 Task: Add Fruily Organic Men's Multivitamin to the cart.
Action: Mouse moved to (304, 152)
Screenshot: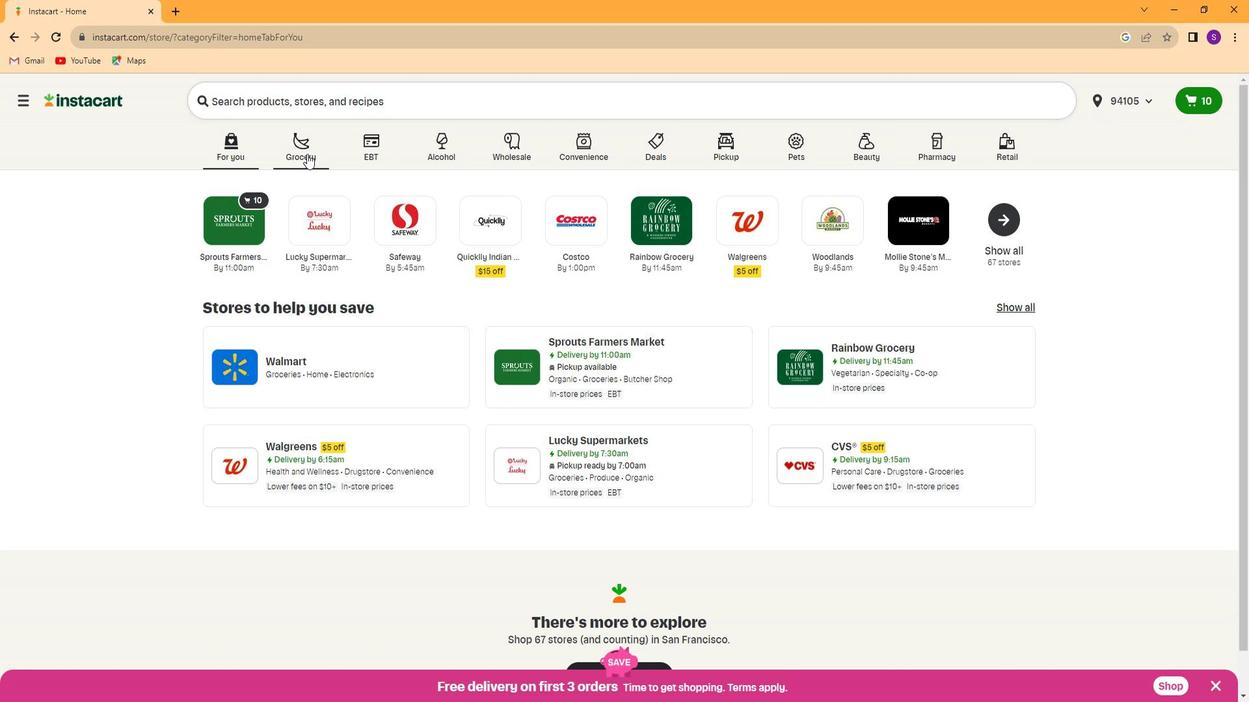 
Action: Mouse pressed left at (304, 152)
Screenshot: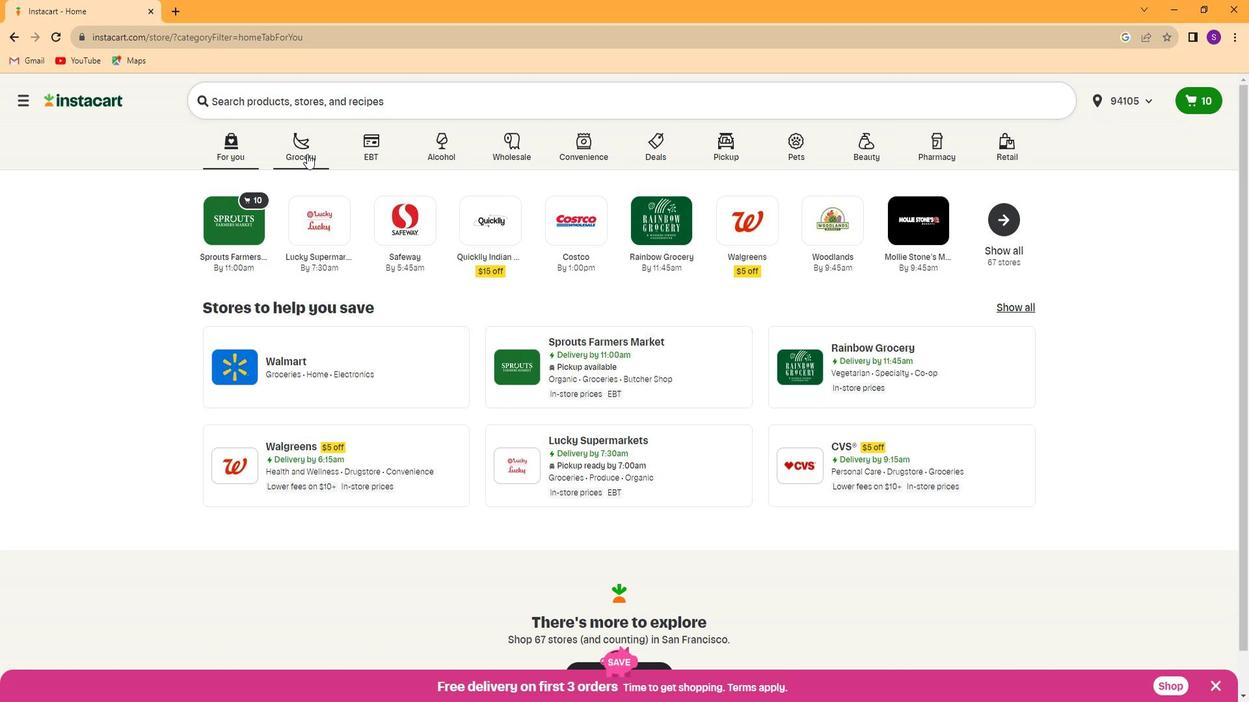 
Action: Mouse moved to (940, 232)
Screenshot: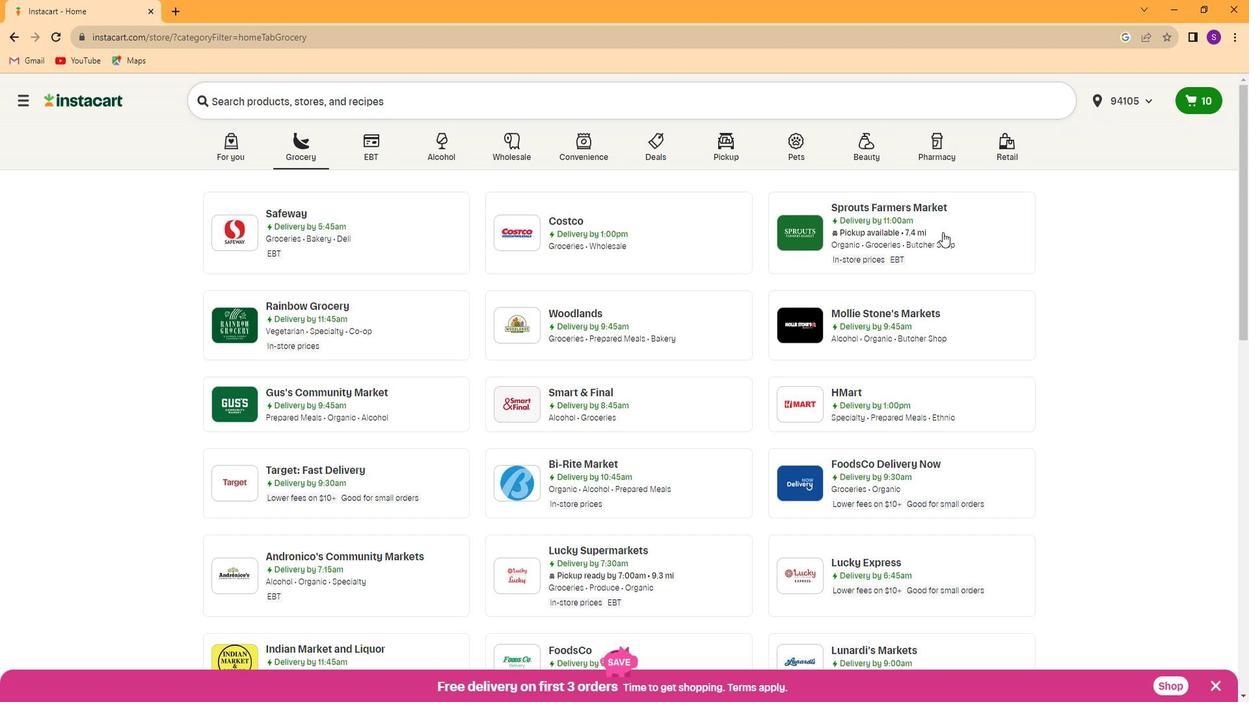 
Action: Mouse pressed left at (940, 232)
Screenshot: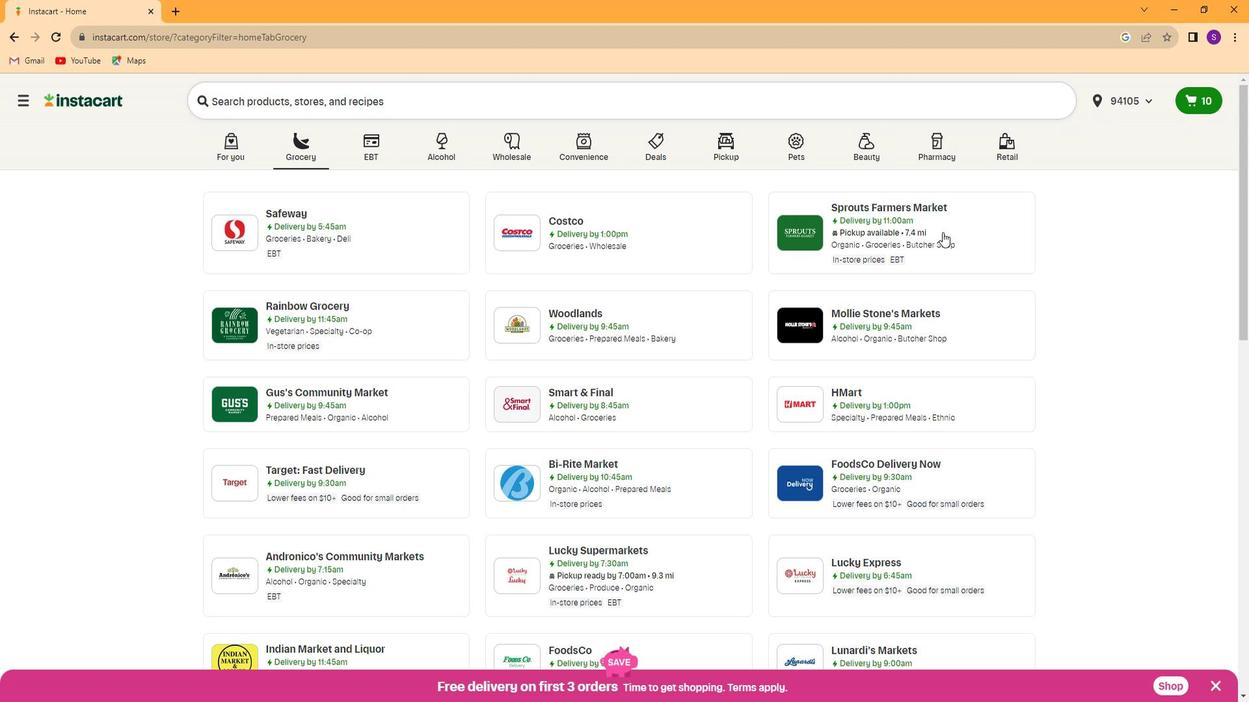
Action: Mouse moved to (95, 409)
Screenshot: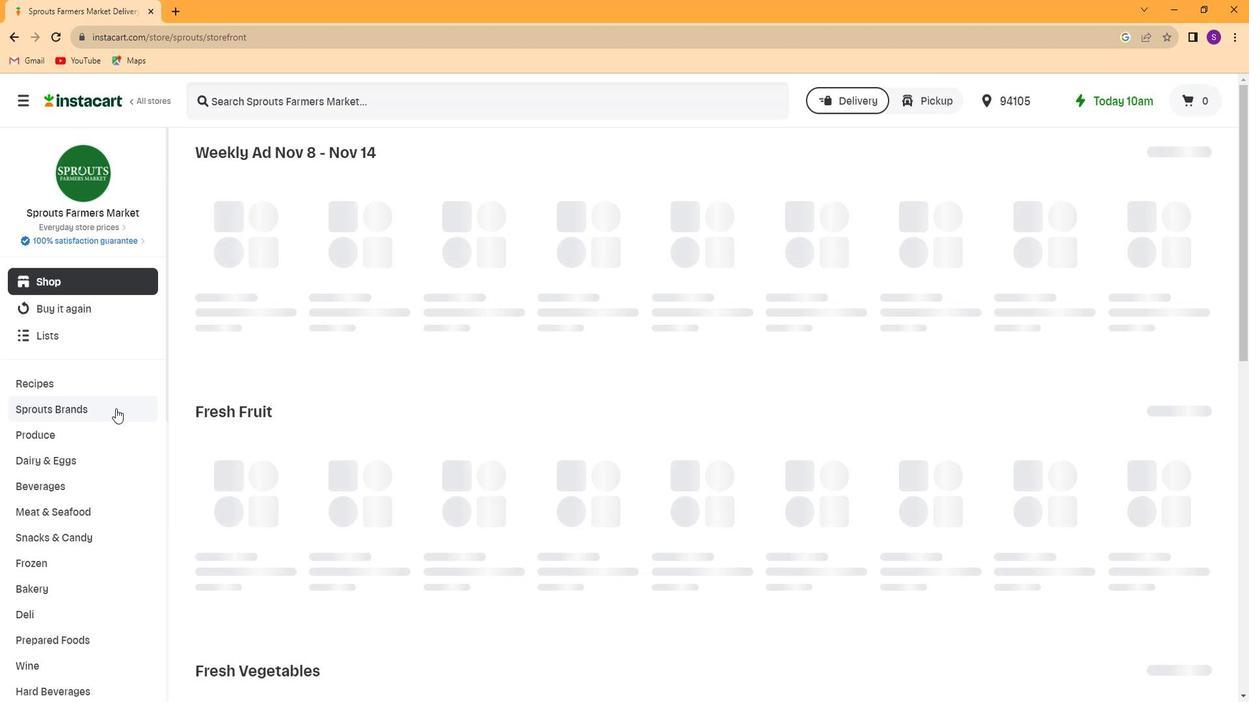 
Action: Mouse scrolled (95, 409) with delta (0, 0)
Screenshot: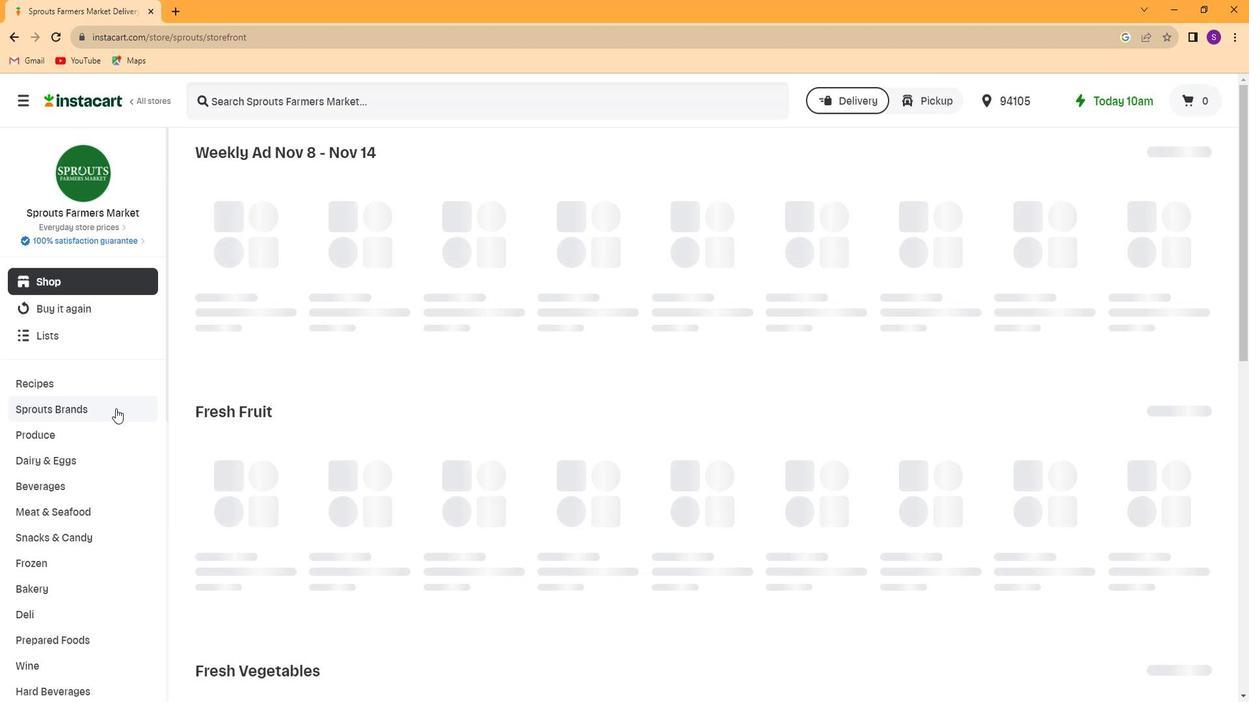 
Action: Mouse moved to (82, 411)
Screenshot: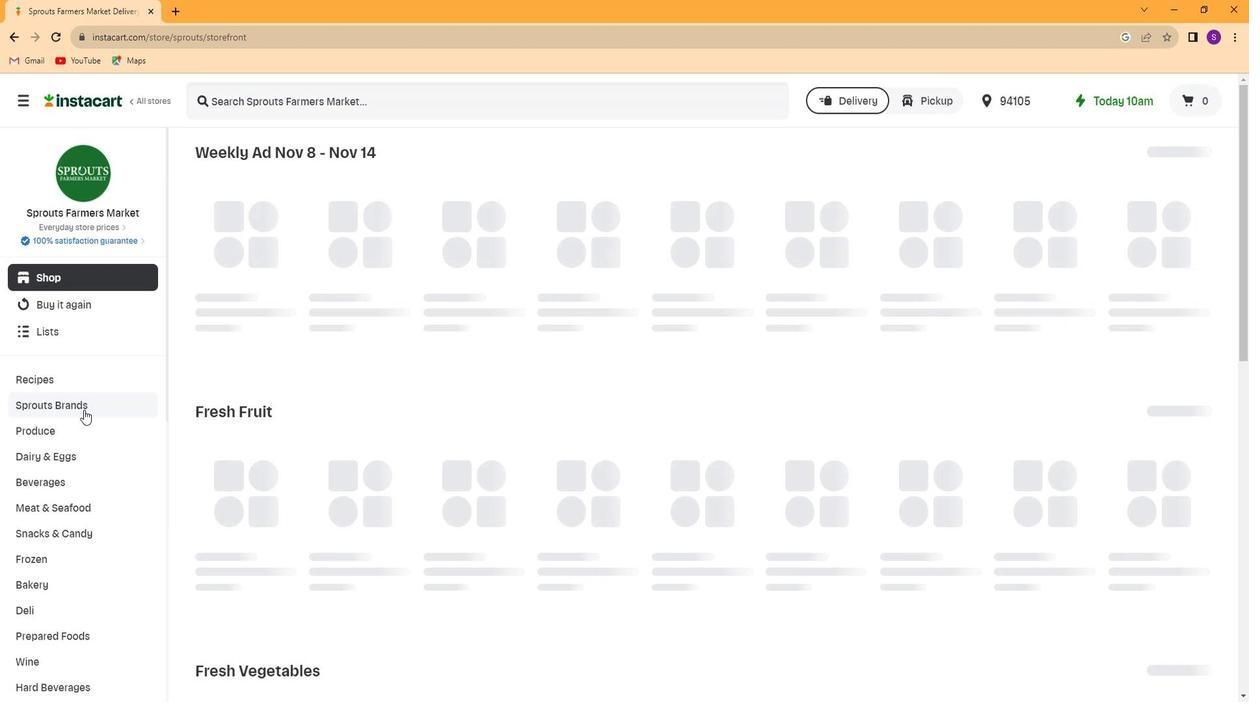 
Action: Mouse scrolled (82, 410) with delta (0, 0)
Screenshot: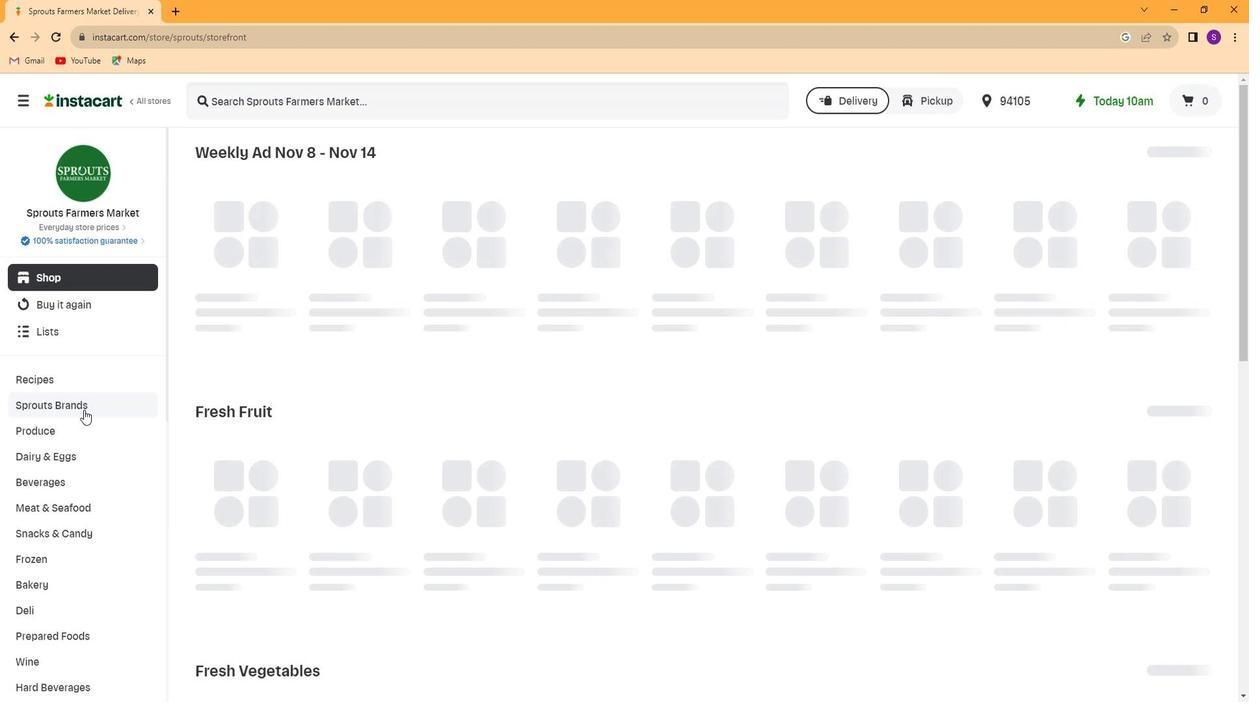 
Action: Mouse moved to (81, 411)
Screenshot: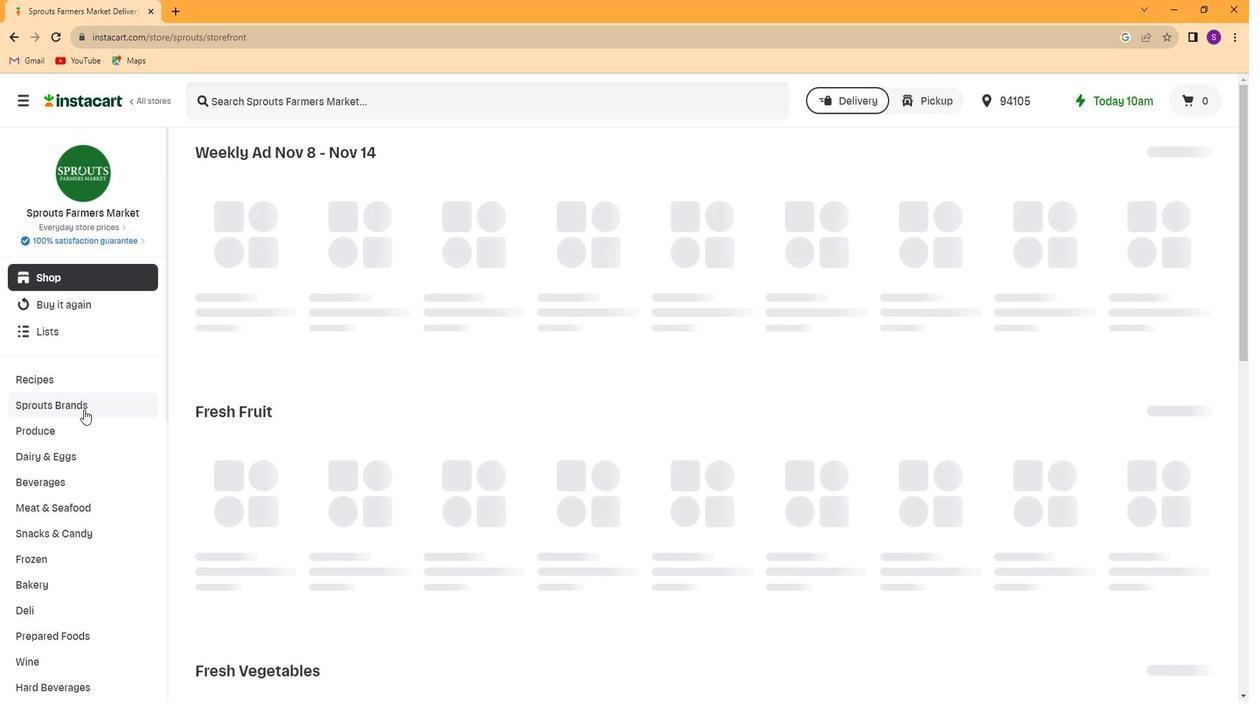 
Action: Mouse scrolled (81, 410) with delta (0, 0)
Screenshot: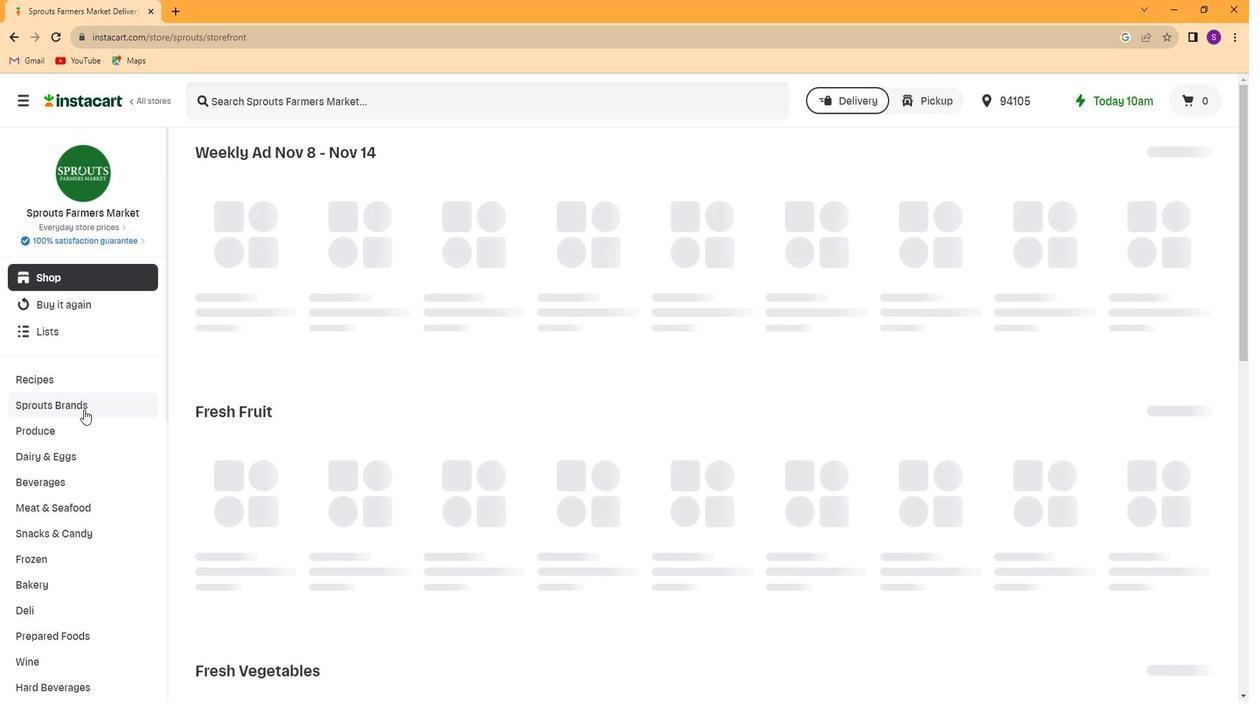 
Action: Mouse moved to (79, 412)
Screenshot: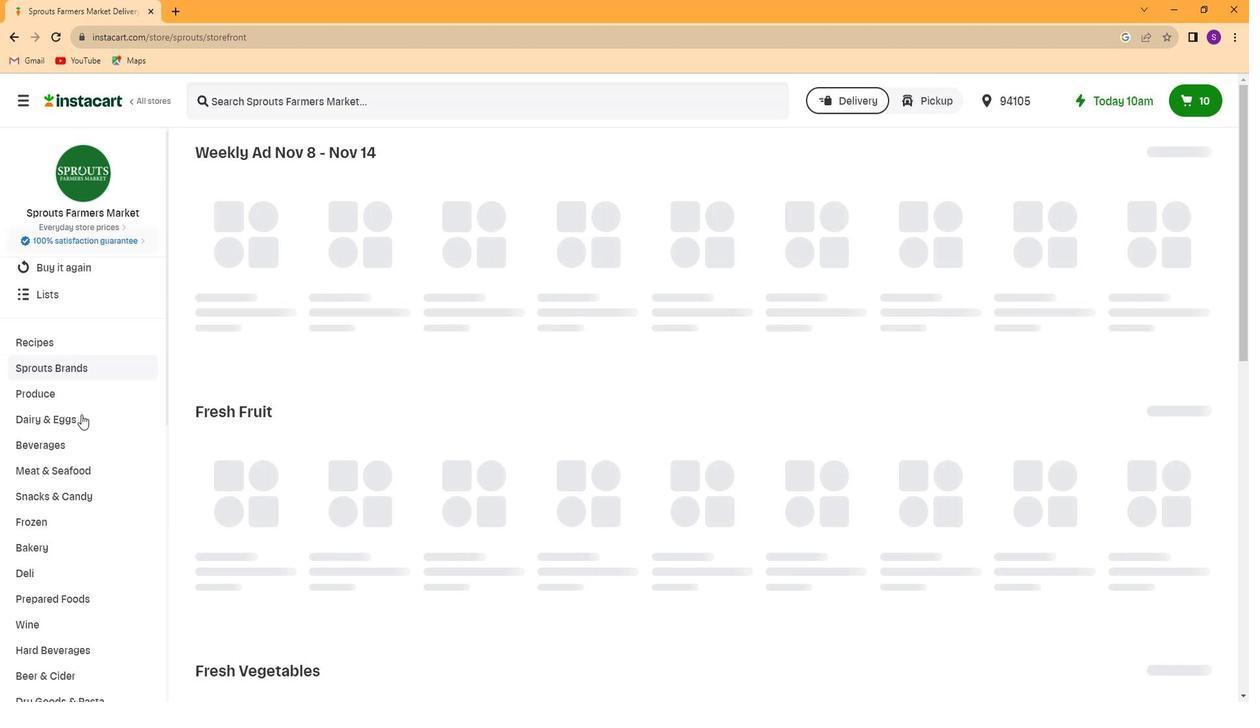 
Action: Mouse scrolled (79, 411) with delta (0, 0)
Screenshot: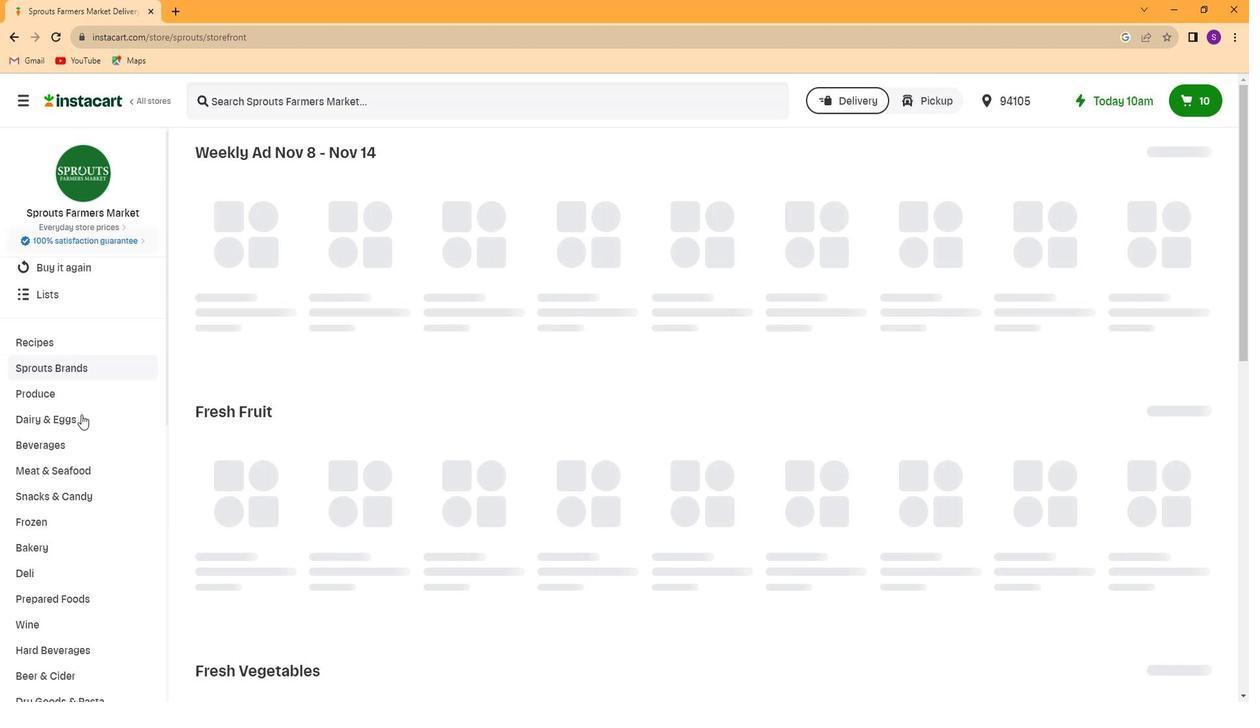 
Action: Mouse moved to (79, 415)
Screenshot: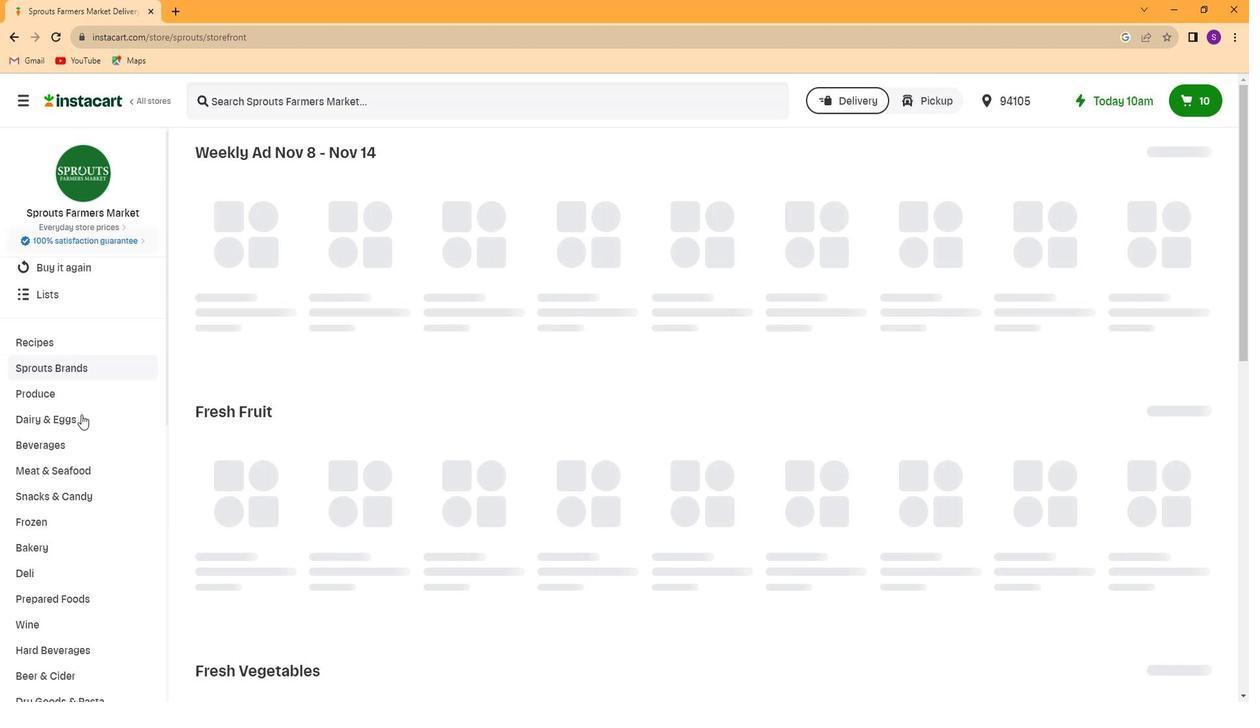 
Action: Mouse scrolled (79, 414) with delta (0, 0)
Screenshot: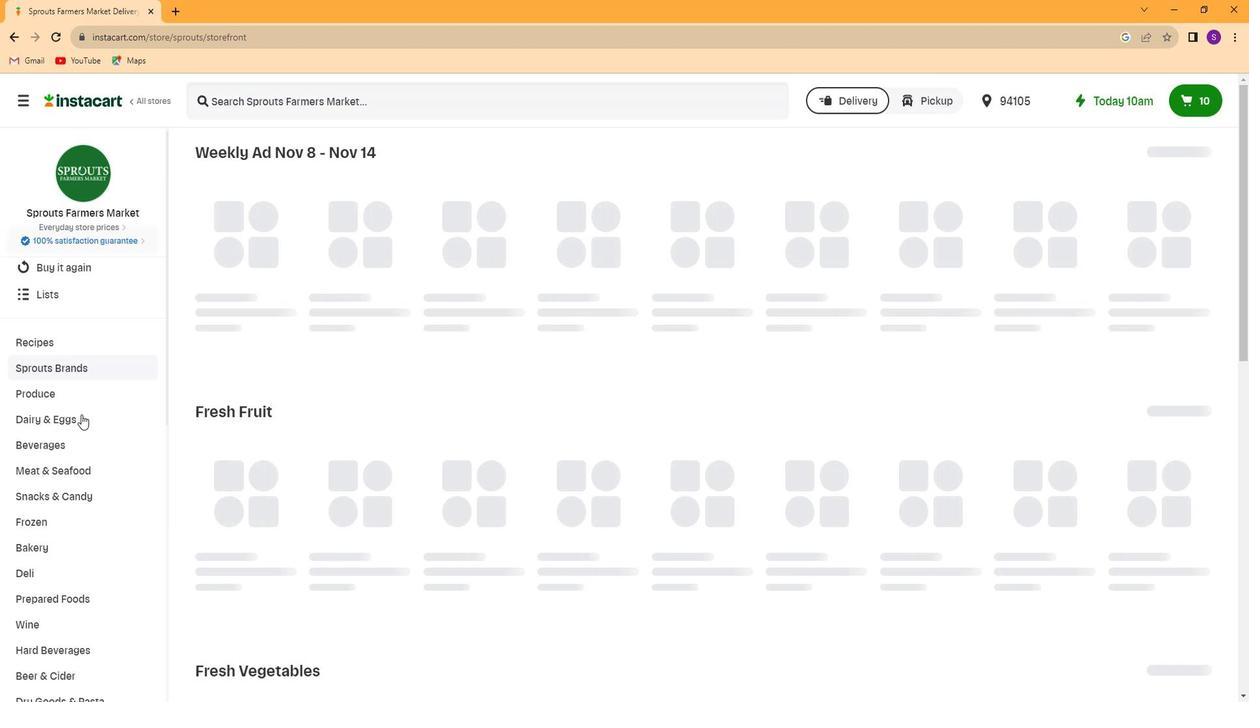 
Action: Mouse moved to (78, 416)
Screenshot: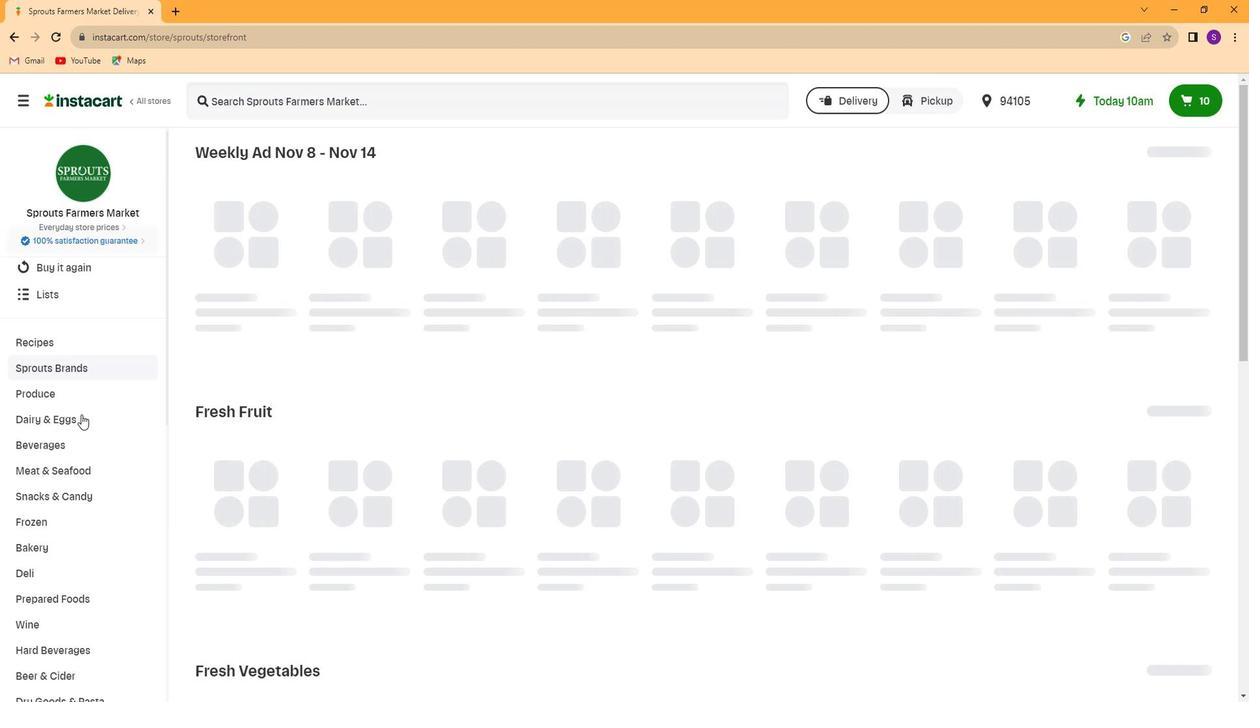 
Action: Mouse scrolled (78, 415) with delta (0, 0)
Screenshot: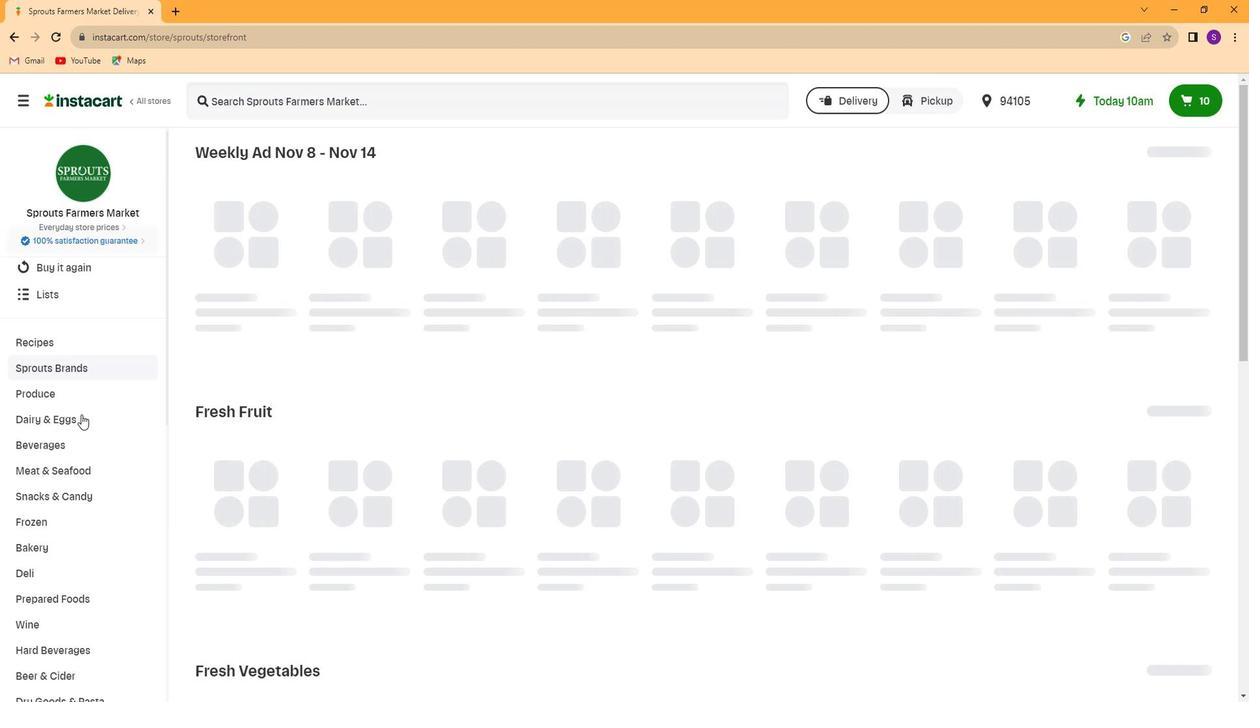 
Action: Mouse moved to (78, 417)
Screenshot: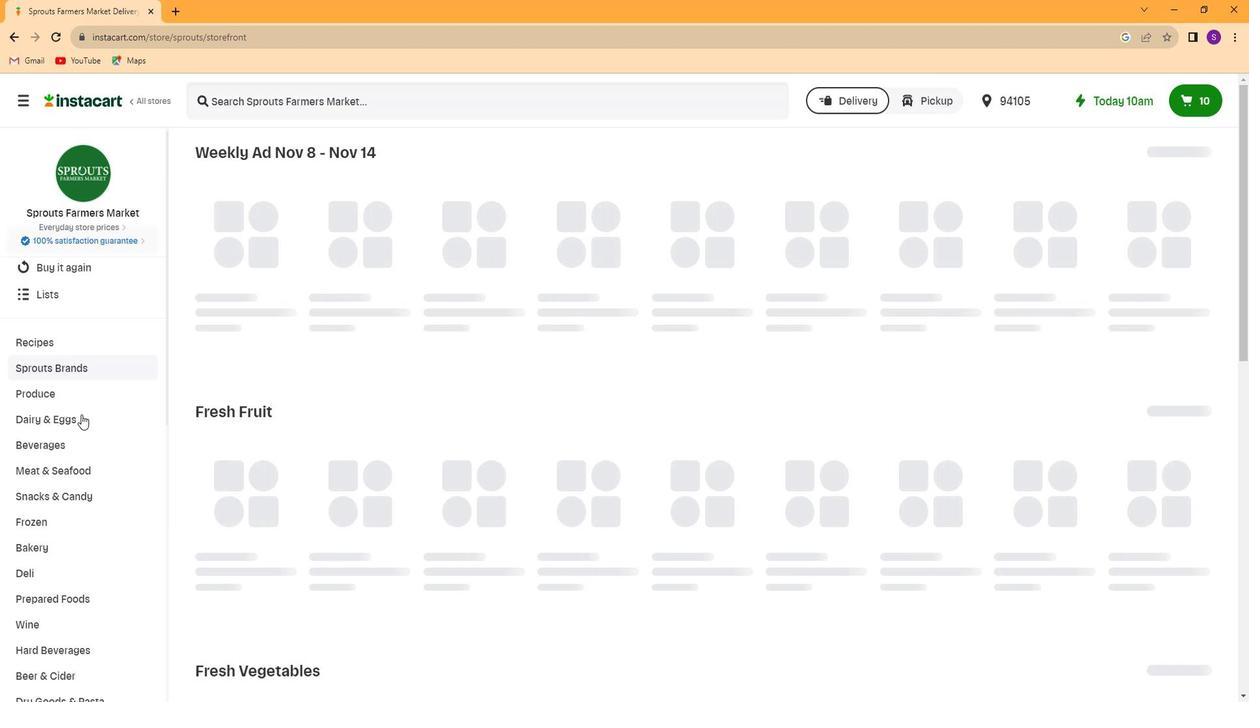 
Action: Mouse scrolled (78, 416) with delta (0, 0)
Screenshot: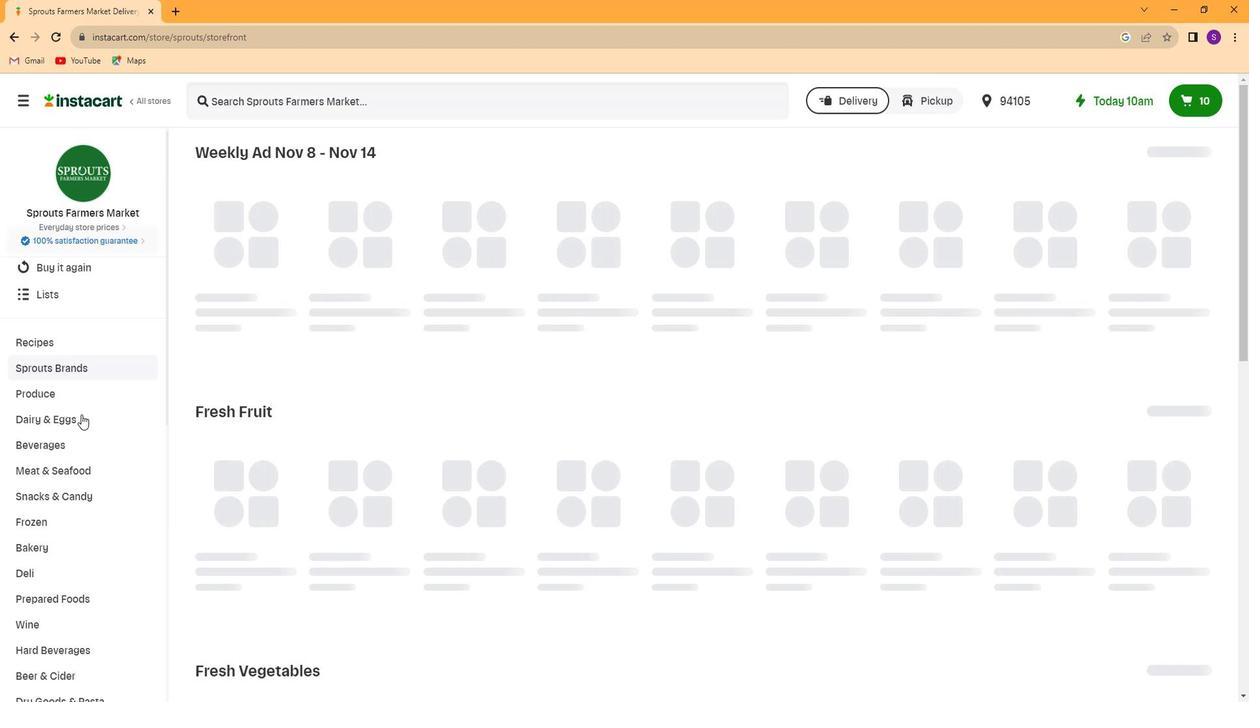 
Action: Mouse moved to (78, 417)
Screenshot: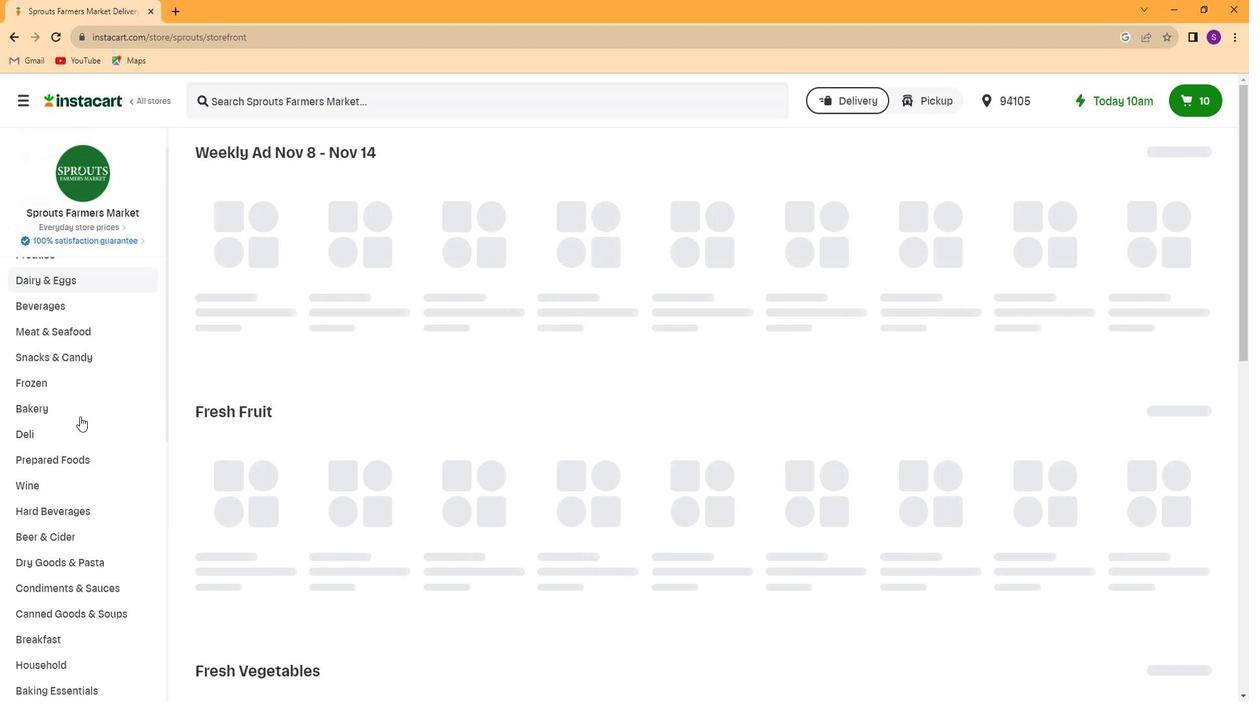 
Action: Mouse scrolled (78, 416) with delta (0, 0)
Screenshot: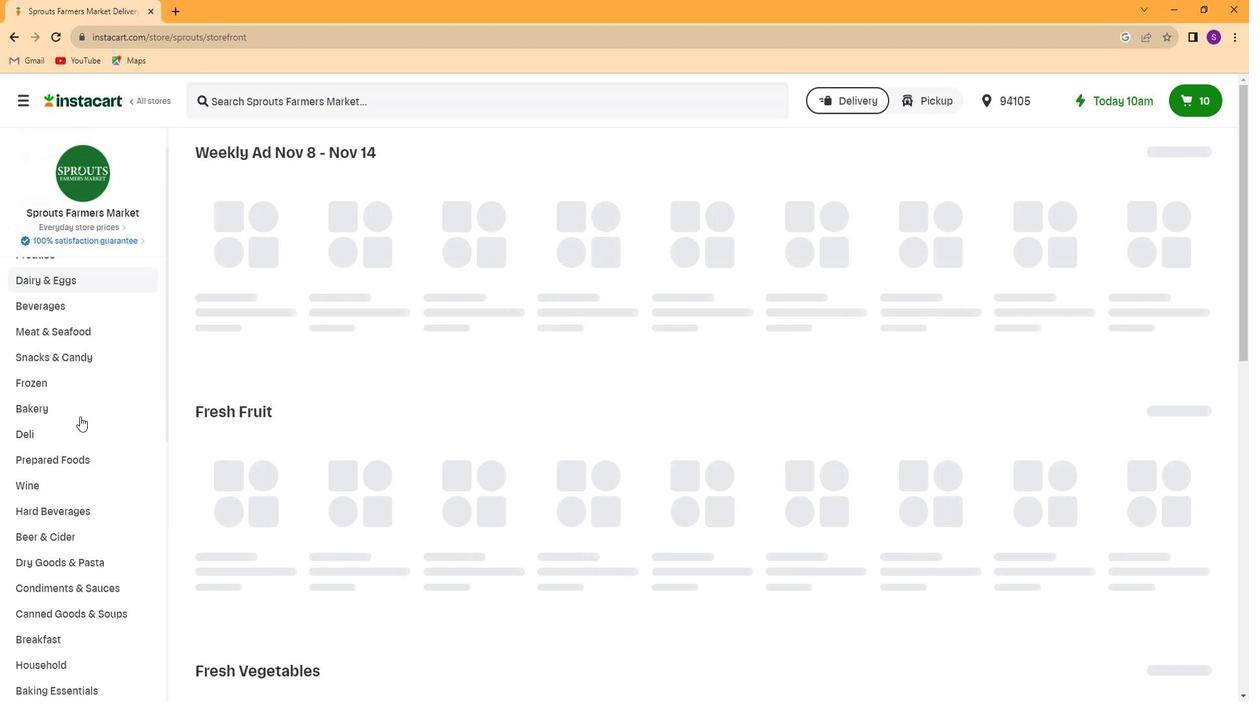 
Action: Mouse moved to (75, 419)
Screenshot: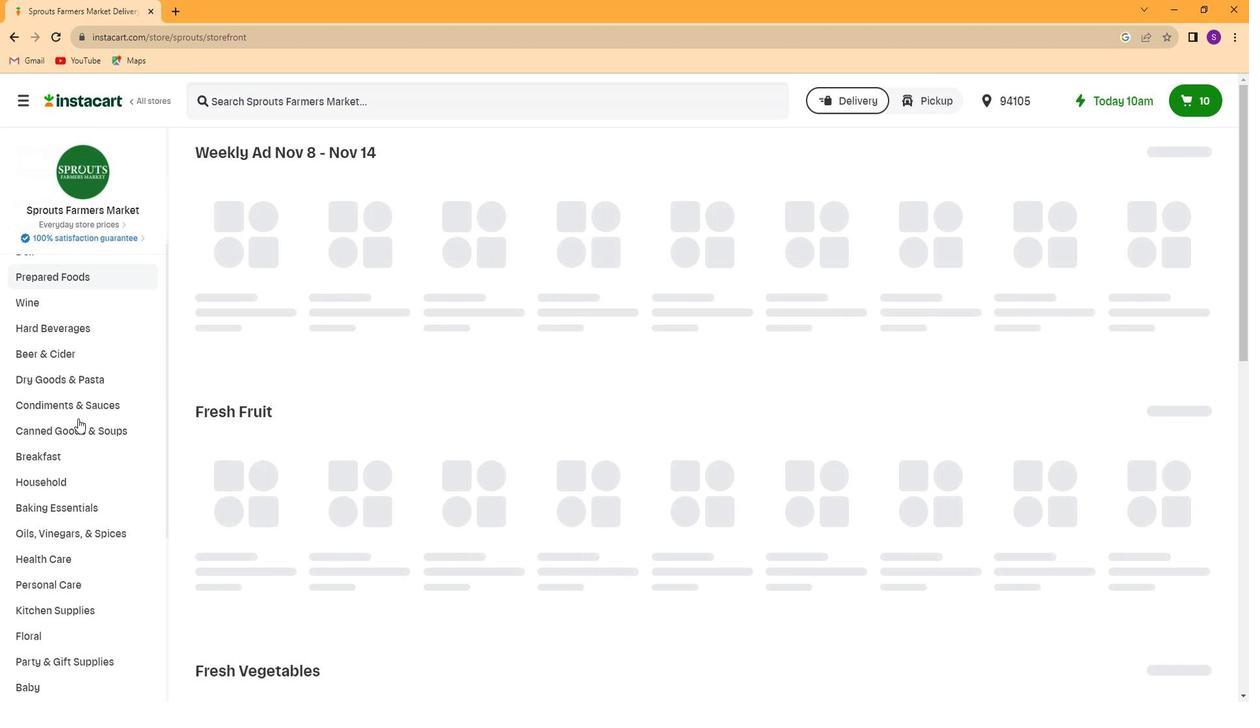 
Action: Mouse scrolled (75, 419) with delta (0, 0)
Screenshot: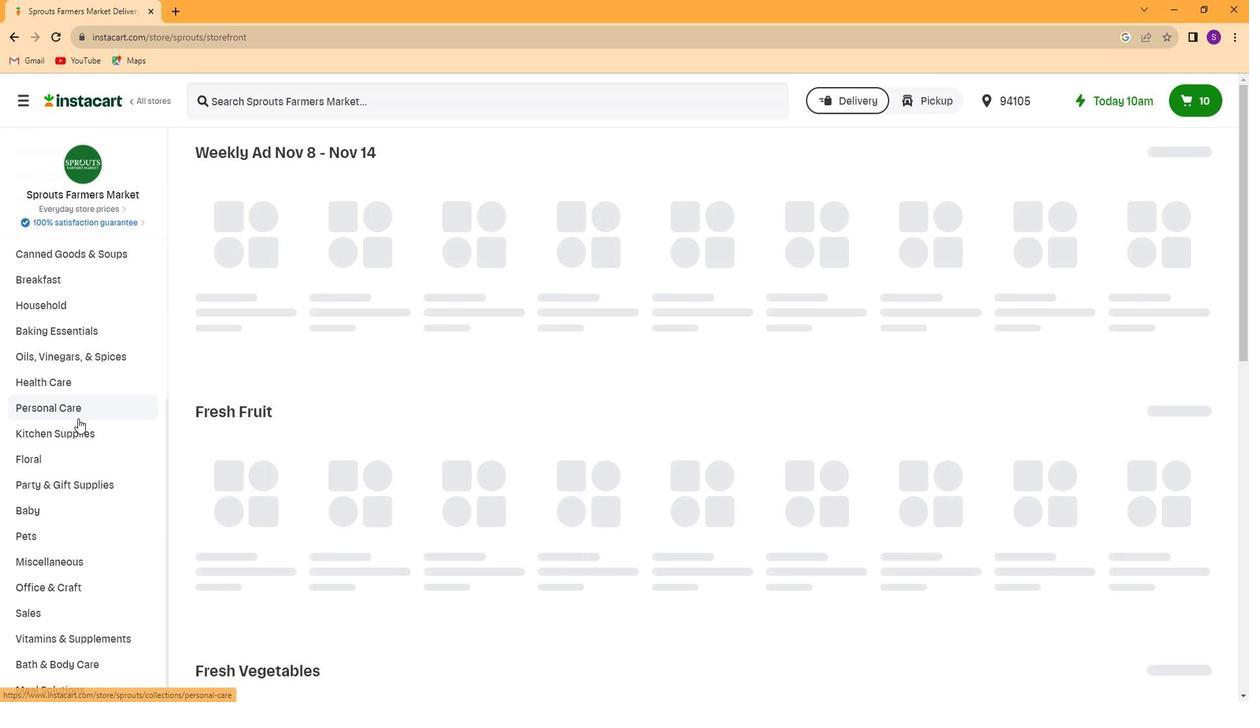 
Action: Mouse scrolled (75, 419) with delta (0, 0)
Screenshot: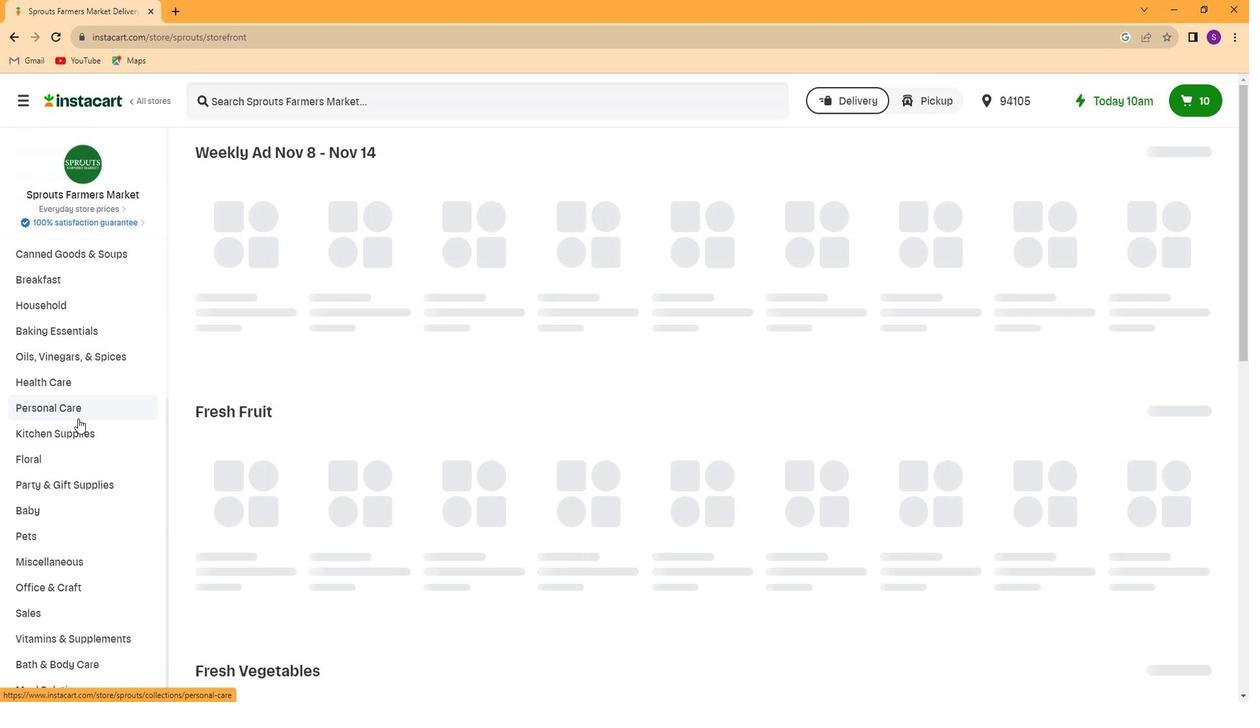 
Action: Mouse scrolled (75, 419) with delta (0, 0)
Screenshot: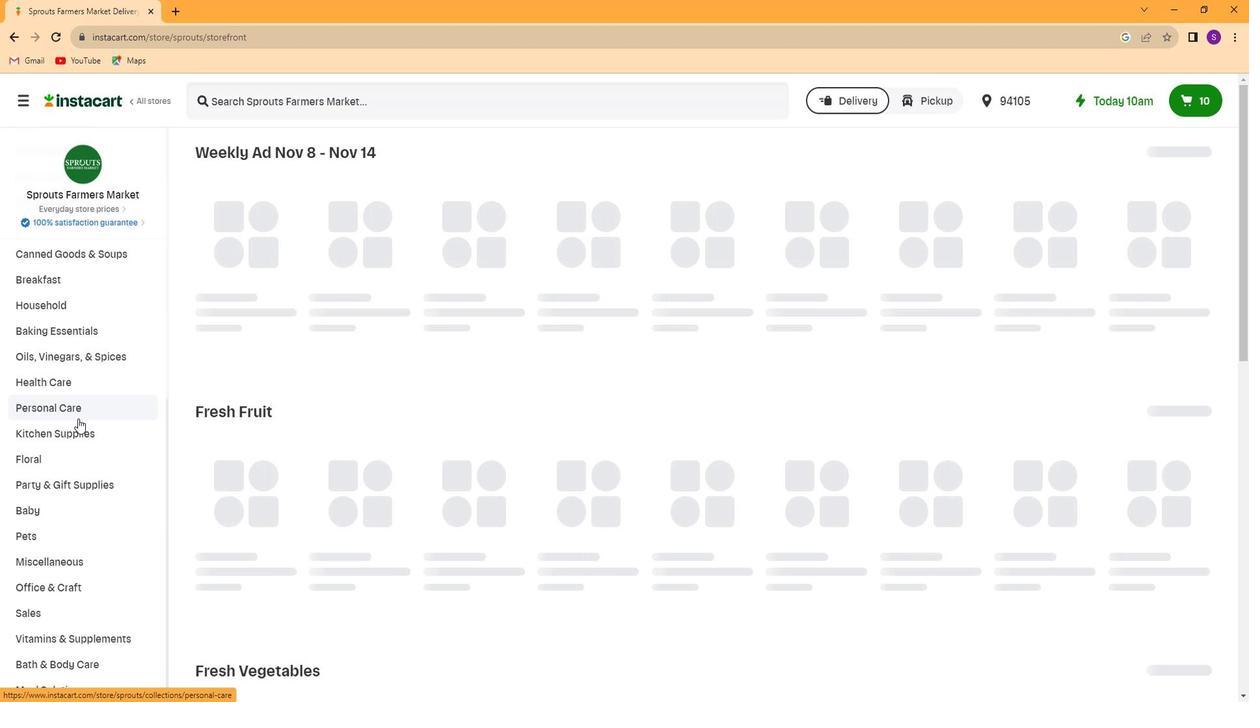 
Action: Mouse moved to (73, 420)
Screenshot: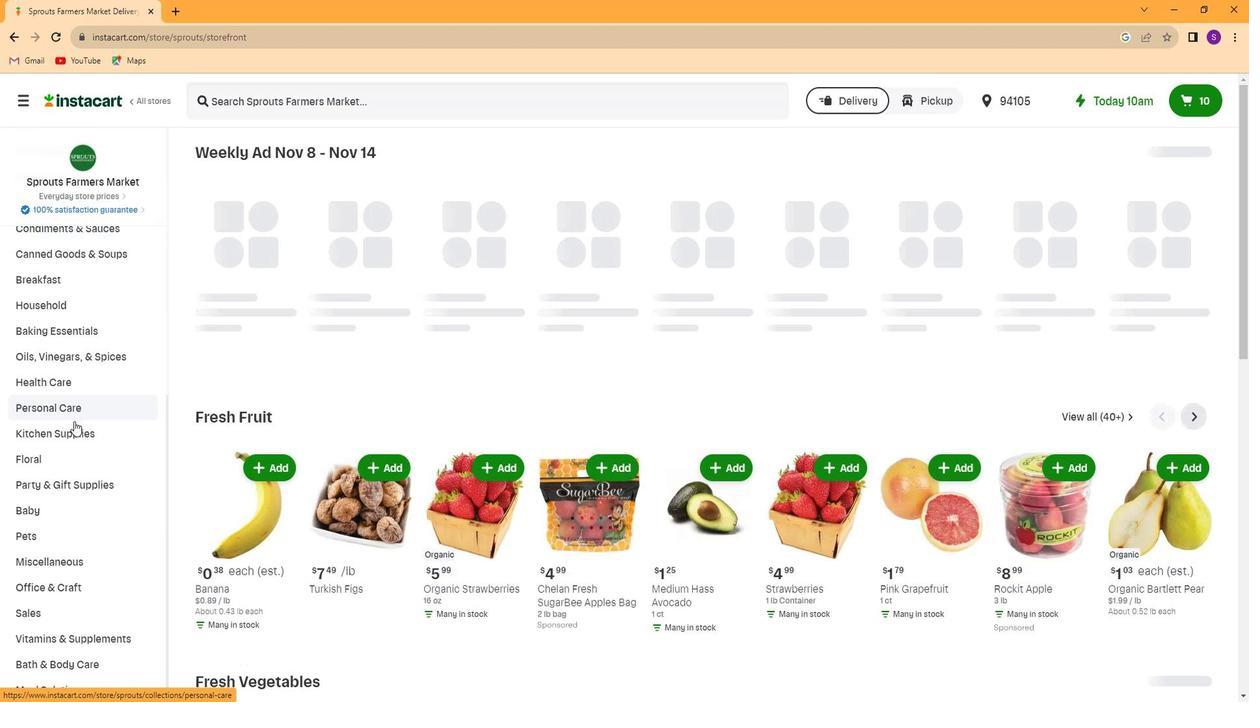 
Action: Mouse scrolled (73, 419) with delta (0, 0)
Screenshot: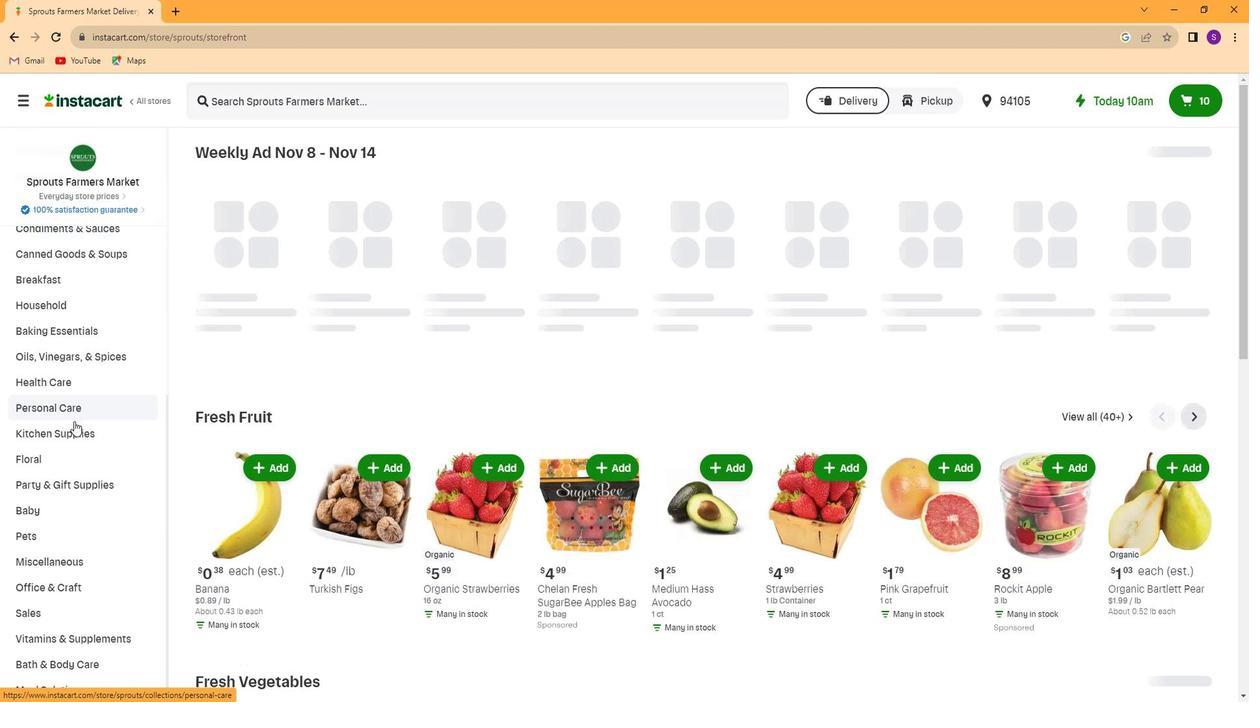 
Action: Mouse moved to (71, 422)
Screenshot: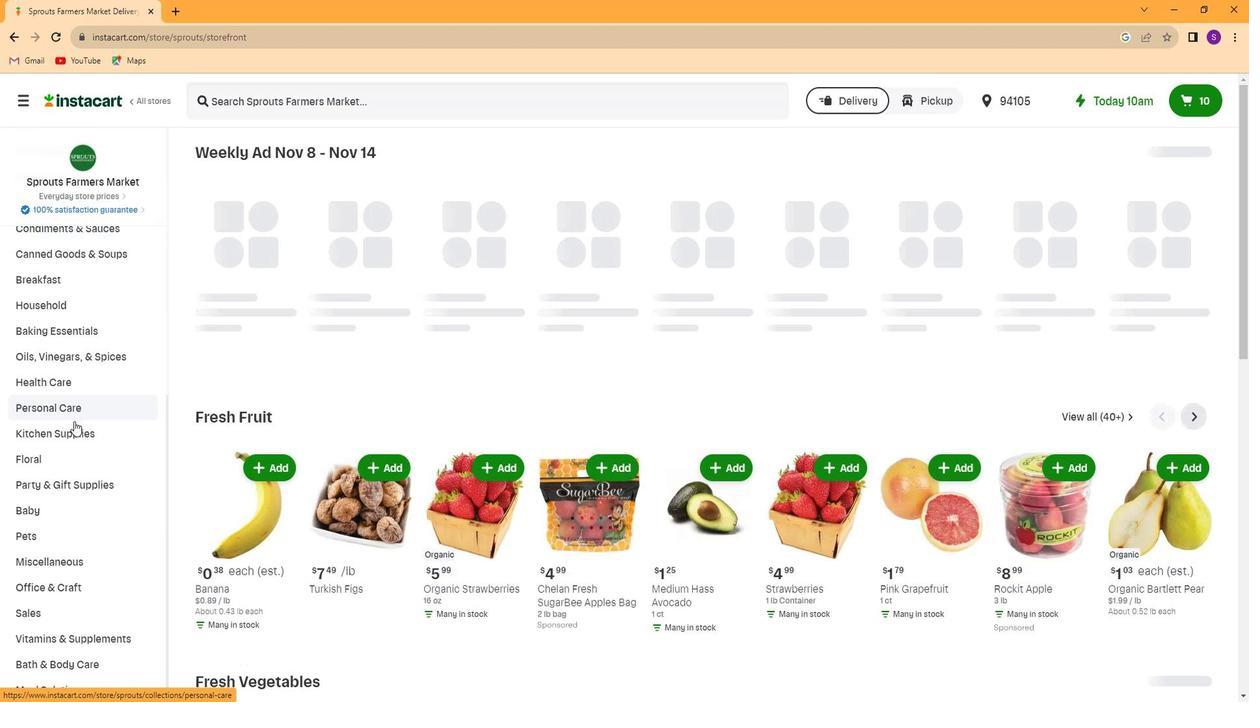 
Action: Mouse scrolled (71, 422) with delta (0, 0)
Screenshot: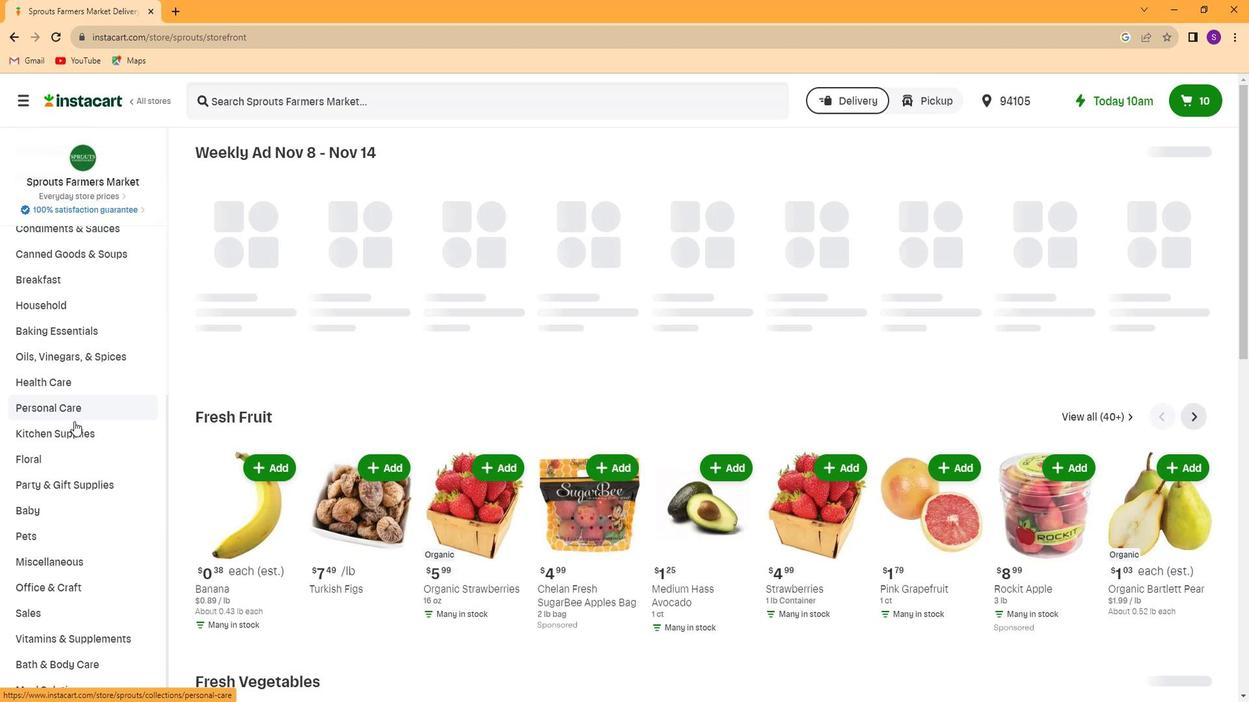 
Action: Mouse moved to (70, 422)
Screenshot: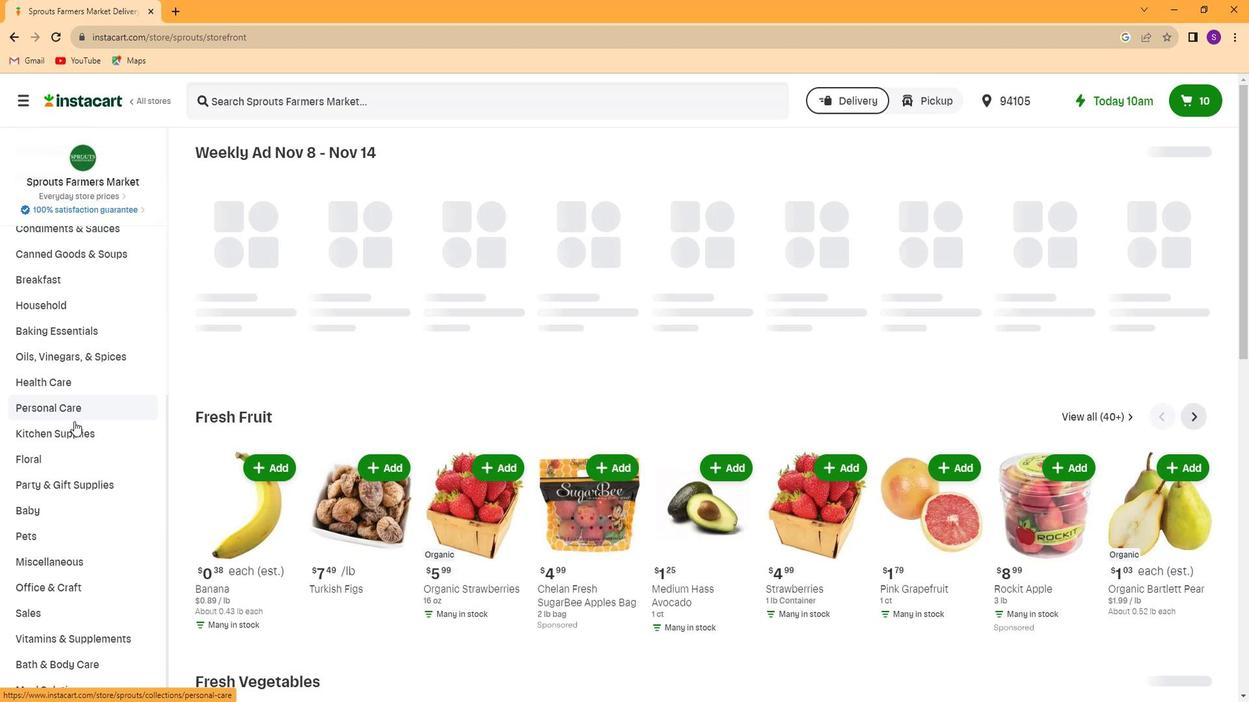 
Action: Mouse scrolled (70, 422) with delta (0, 0)
Screenshot: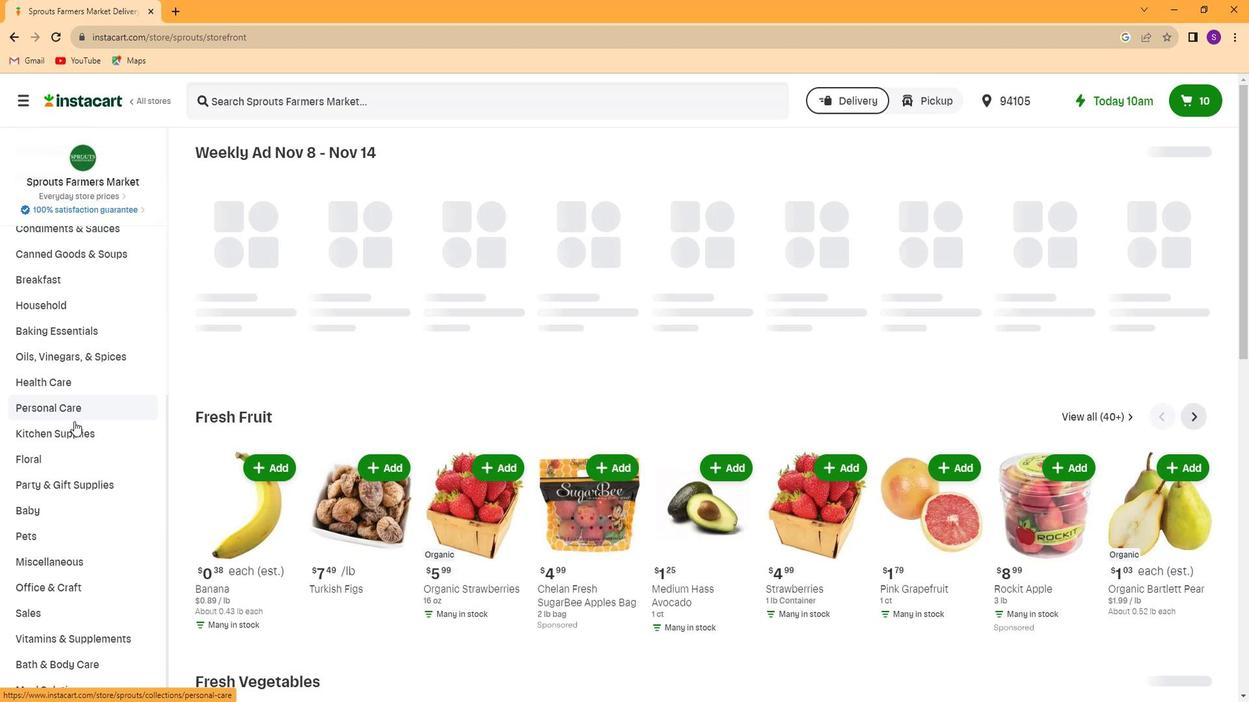 
Action: Mouse moved to (69, 424)
Screenshot: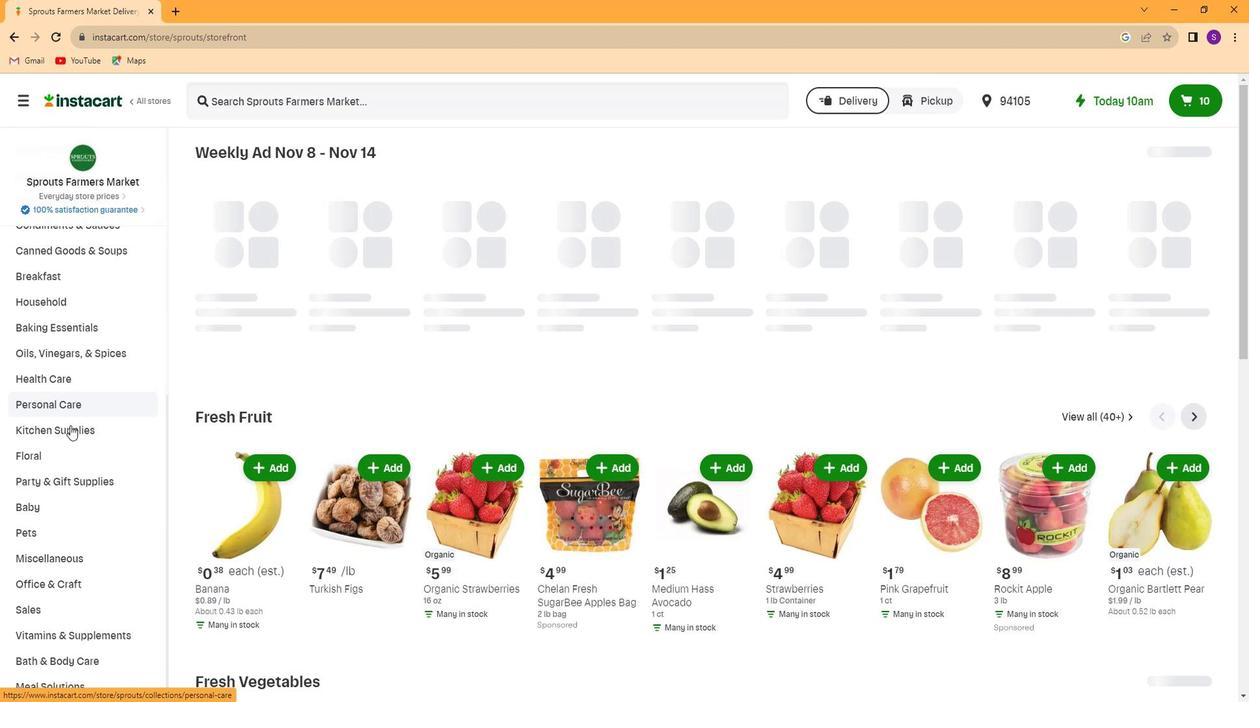 
Action: Mouse scrolled (69, 423) with delta (0, 0)
Screenshot: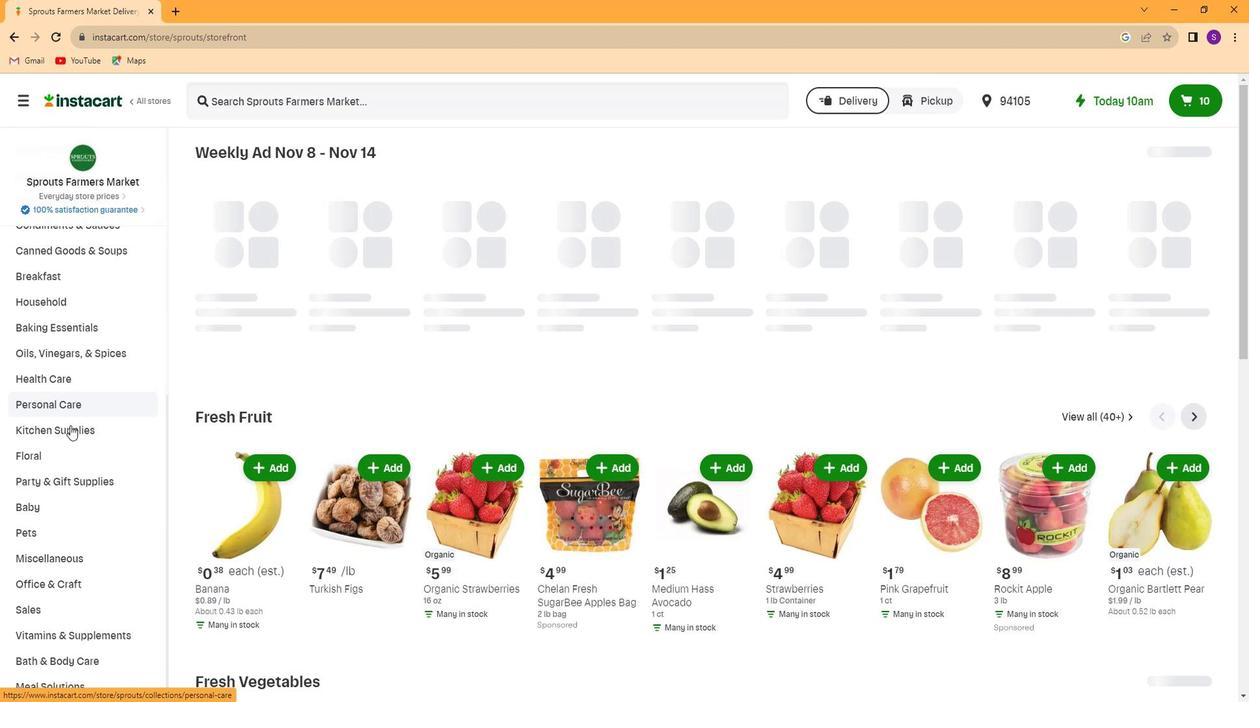
Action: Mouse moved to (85, 635)
Screenshot: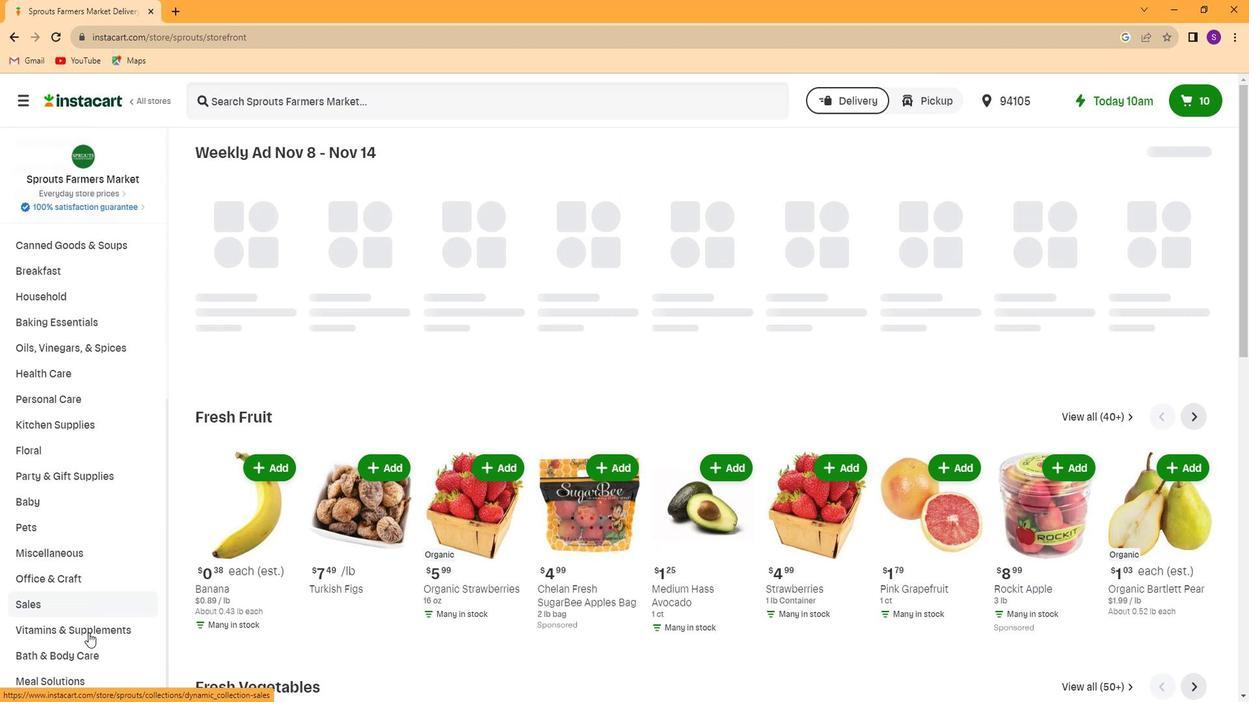 
Action: Mouse pressed left at (85, 635)
Screenshot: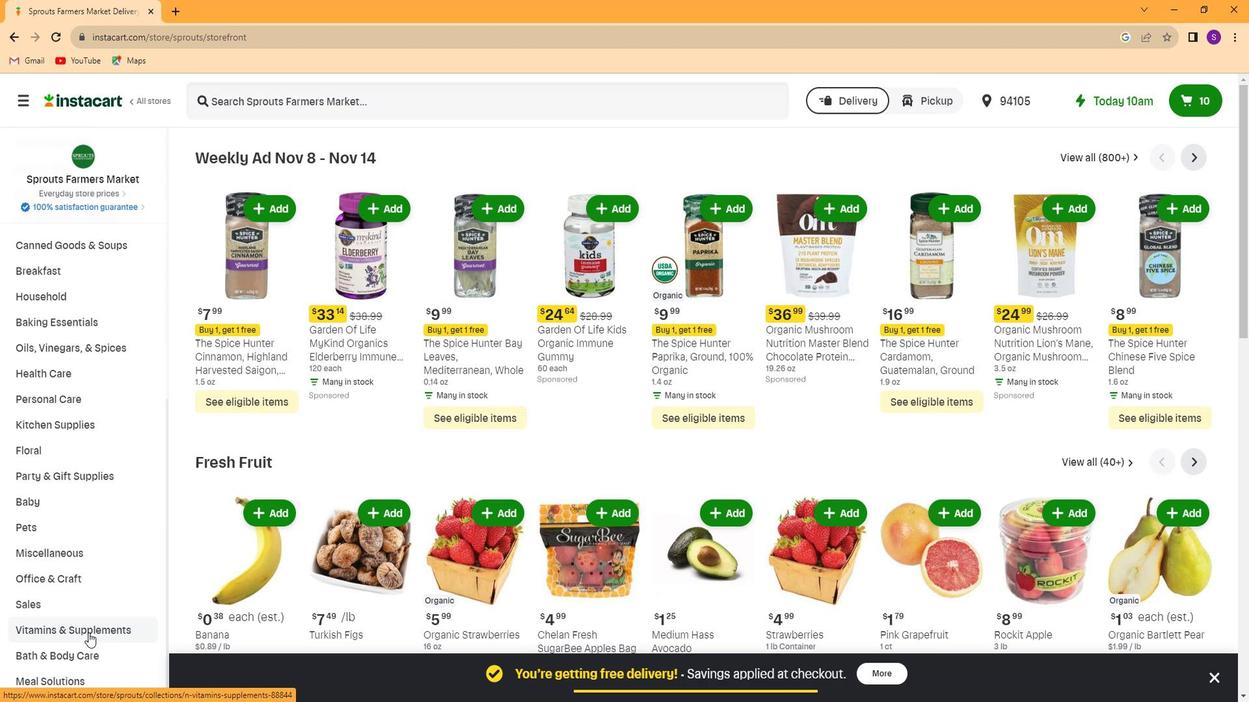 
Action: Mouse moved to (78, 569)
Screenshot: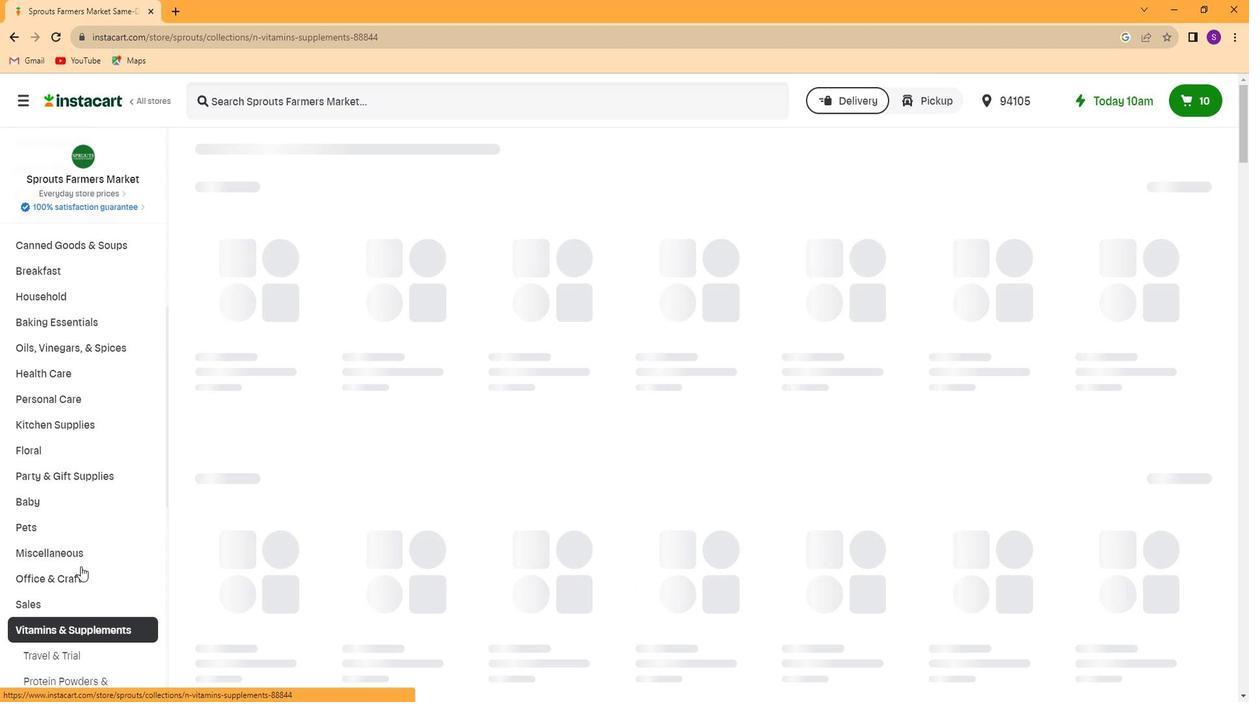 
Action: Mouse scrolled (78, 568) with delta (0, 0)
Screenshot: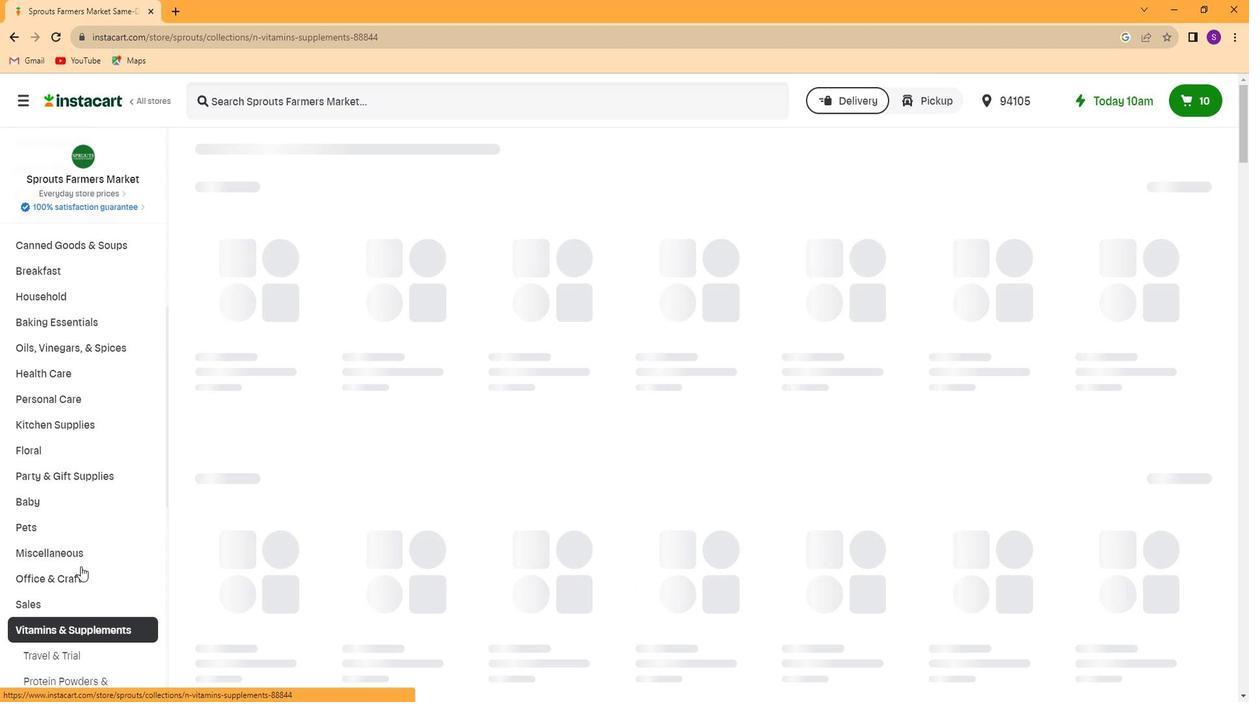 
Action: Mouse moved to (78, 530)
Screenshot: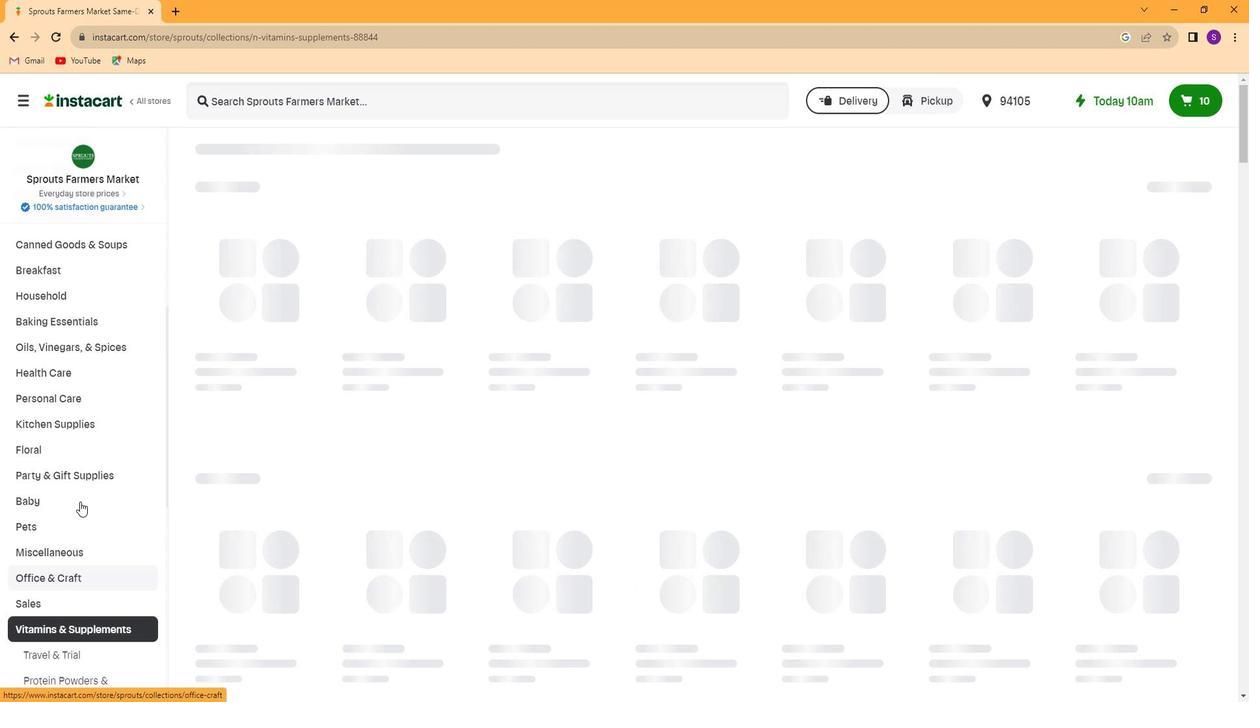 
Action: Mouse scrolled (78, 529) with delta (0, 0)
Screenshot: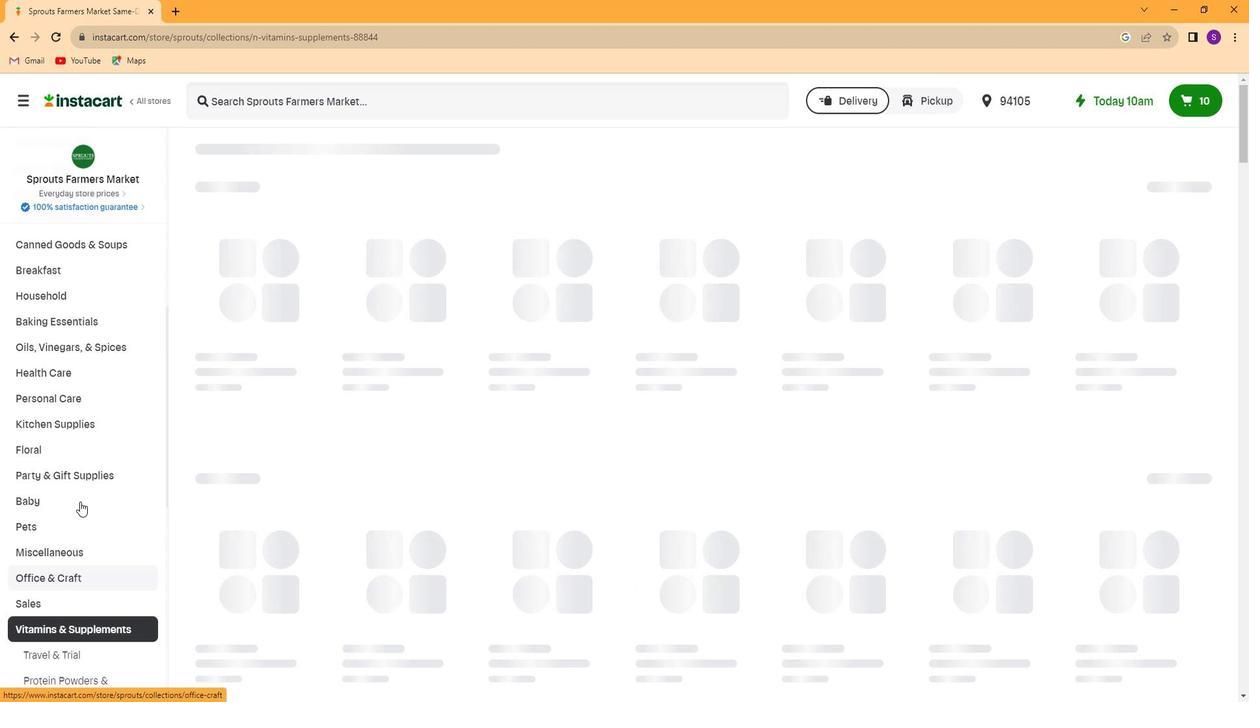 
Action: Mouse moved to (76, 497)
Screenshot: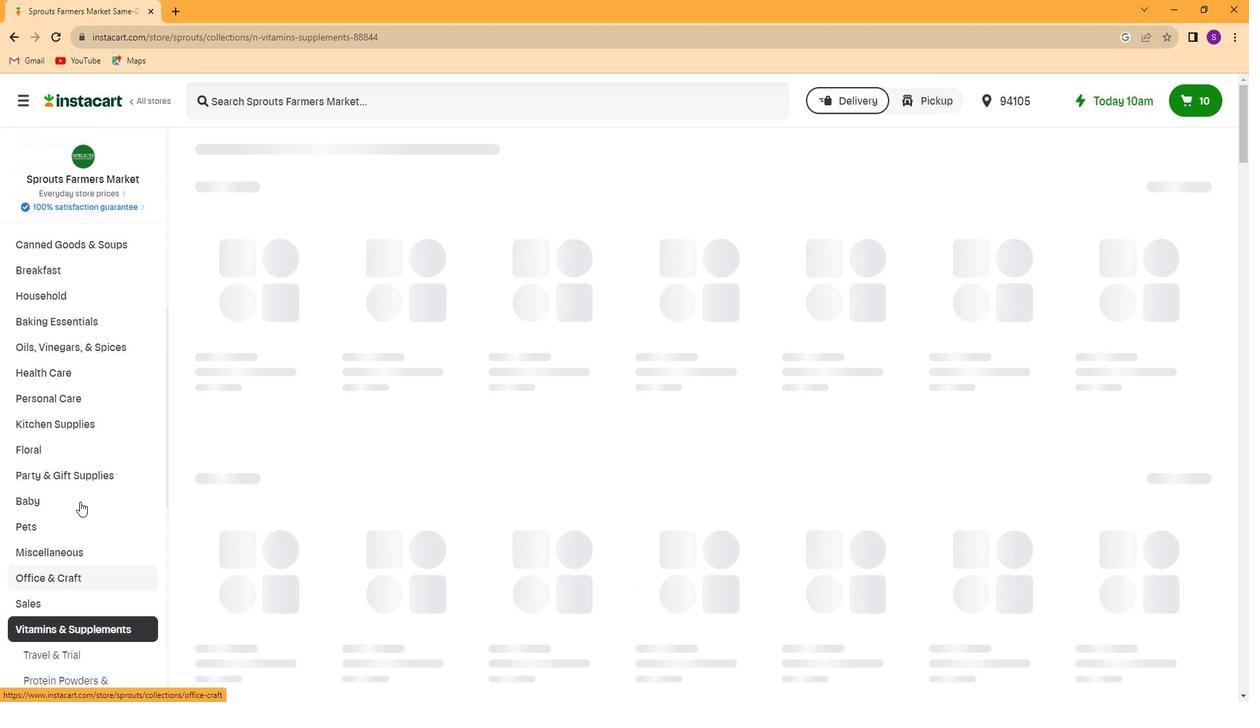 
Action: Mouse scrolled (76, 497) with delta (0, 0)
Screenshot: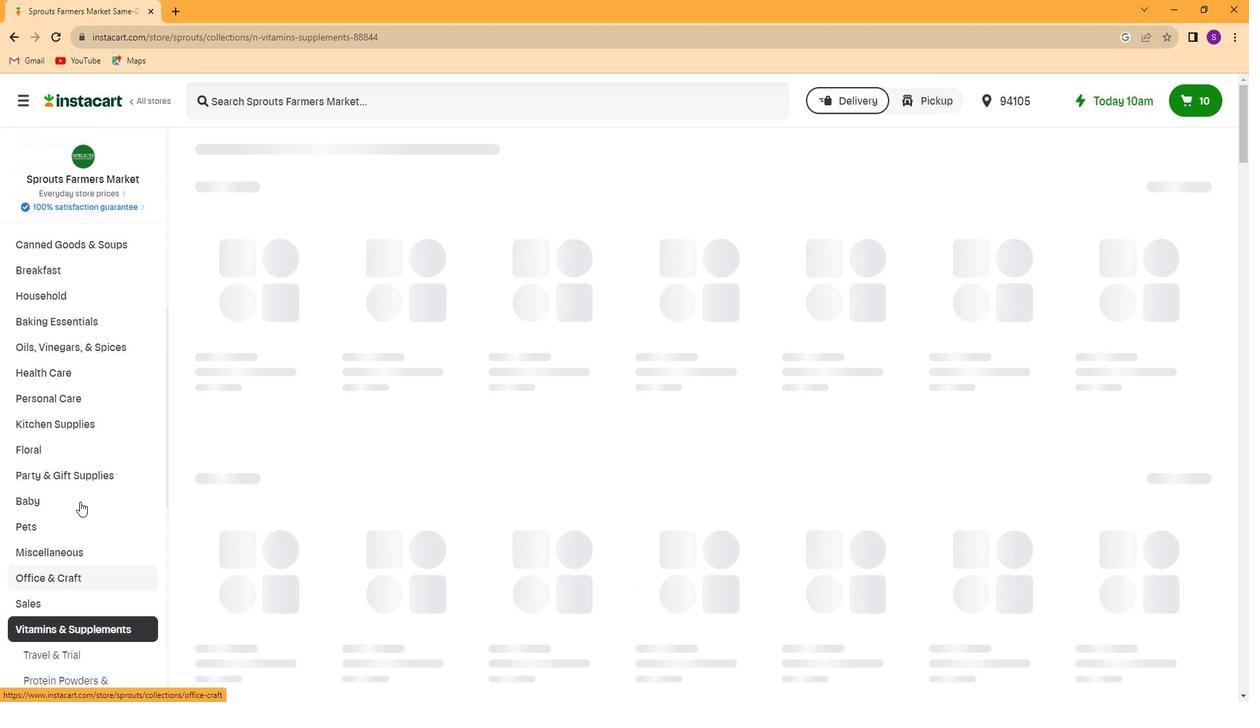 
Action: Mouse moved to (72, 477)
Screenshot: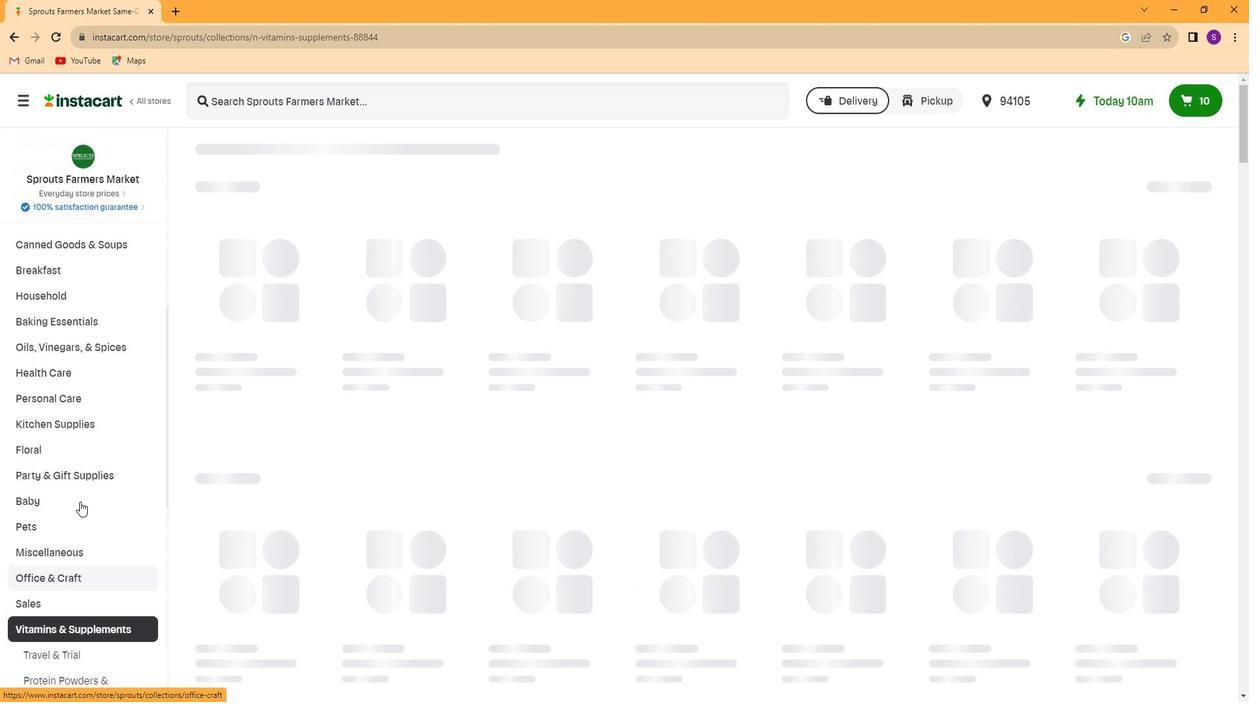 
Action: Mouse scrolled (72, 476) with delta (0, 0)
Screenshot: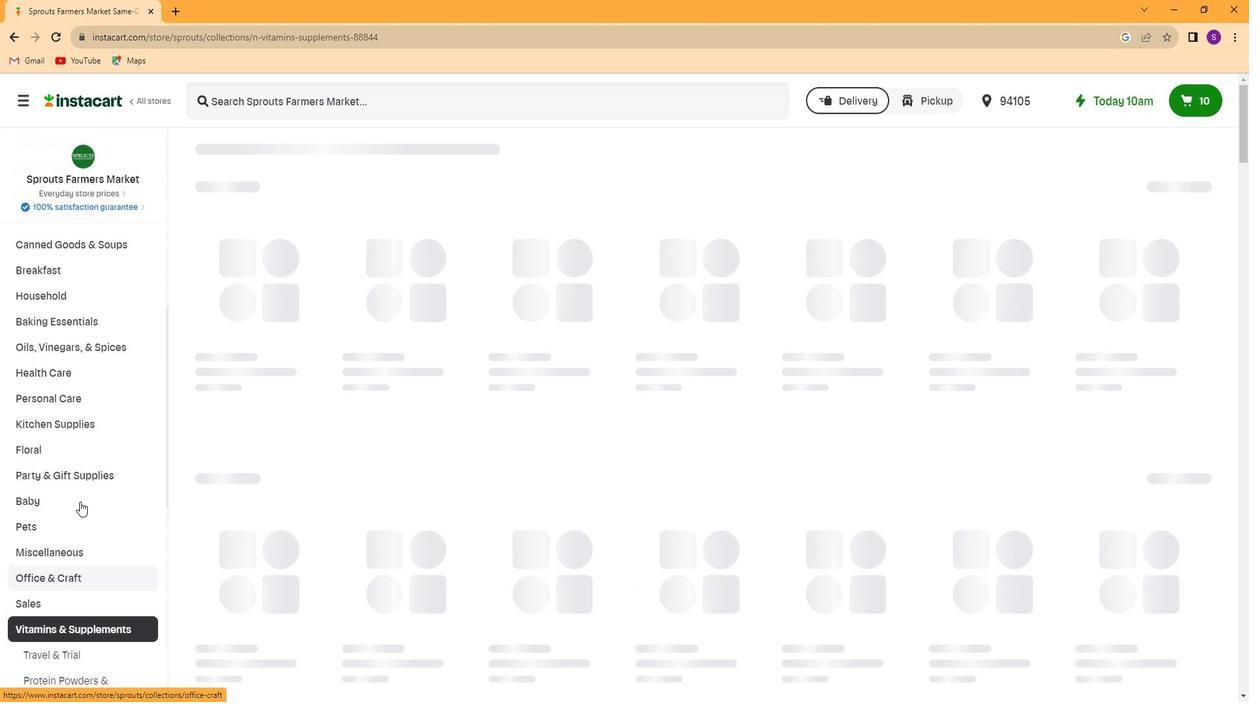 
Action: Mouse moved to (68, 452)
Screenshot: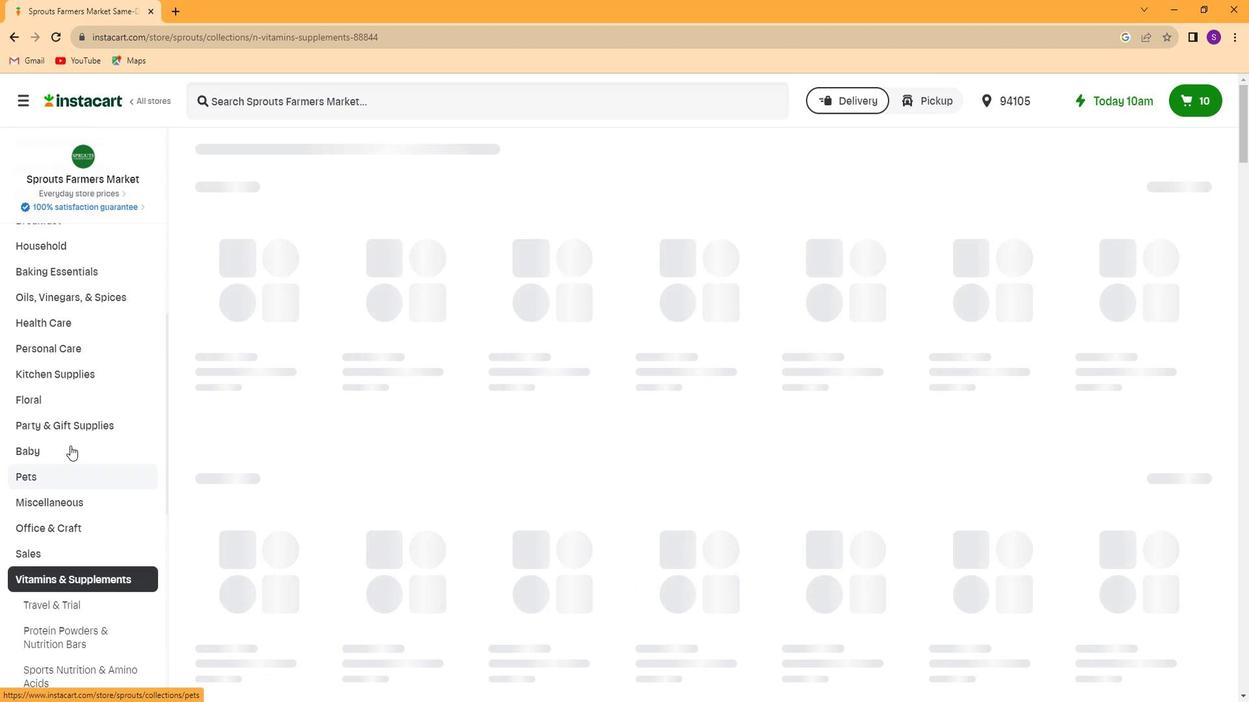 
Action: Mouse scrolled (68, 452) with delta (0, 0)
Screenshot: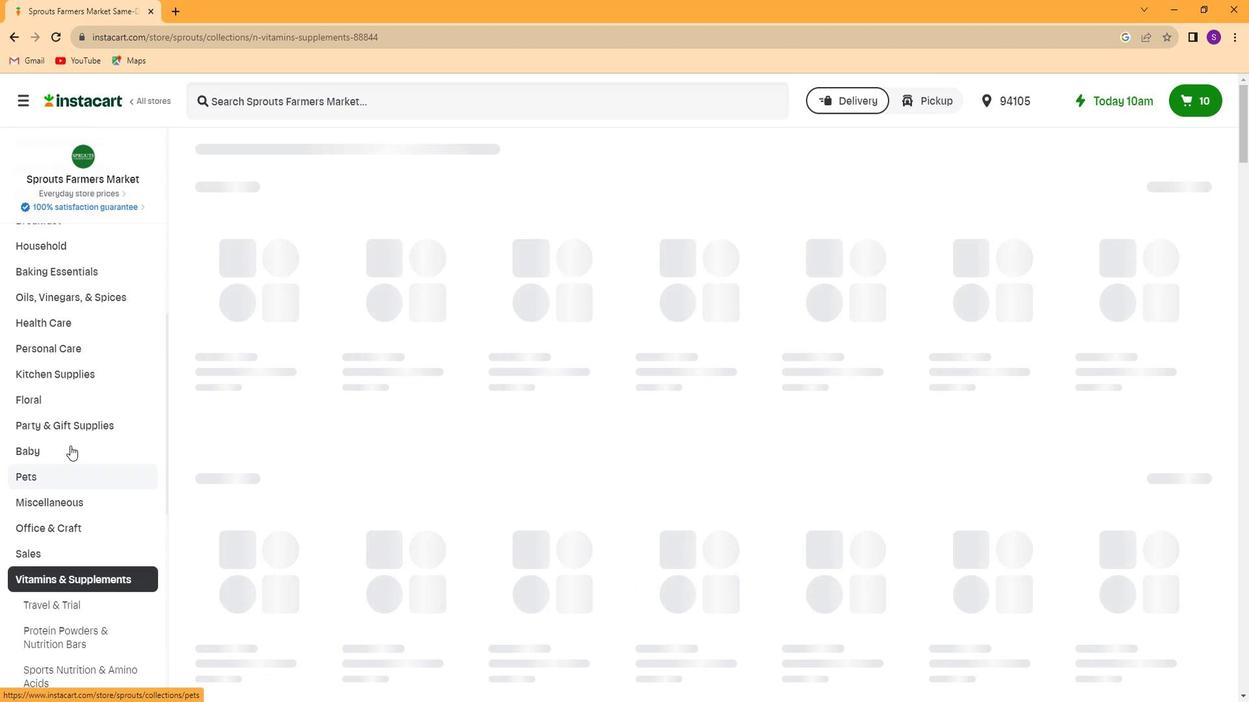 
Action: Mouse moved to (67, 436)
Screenshot: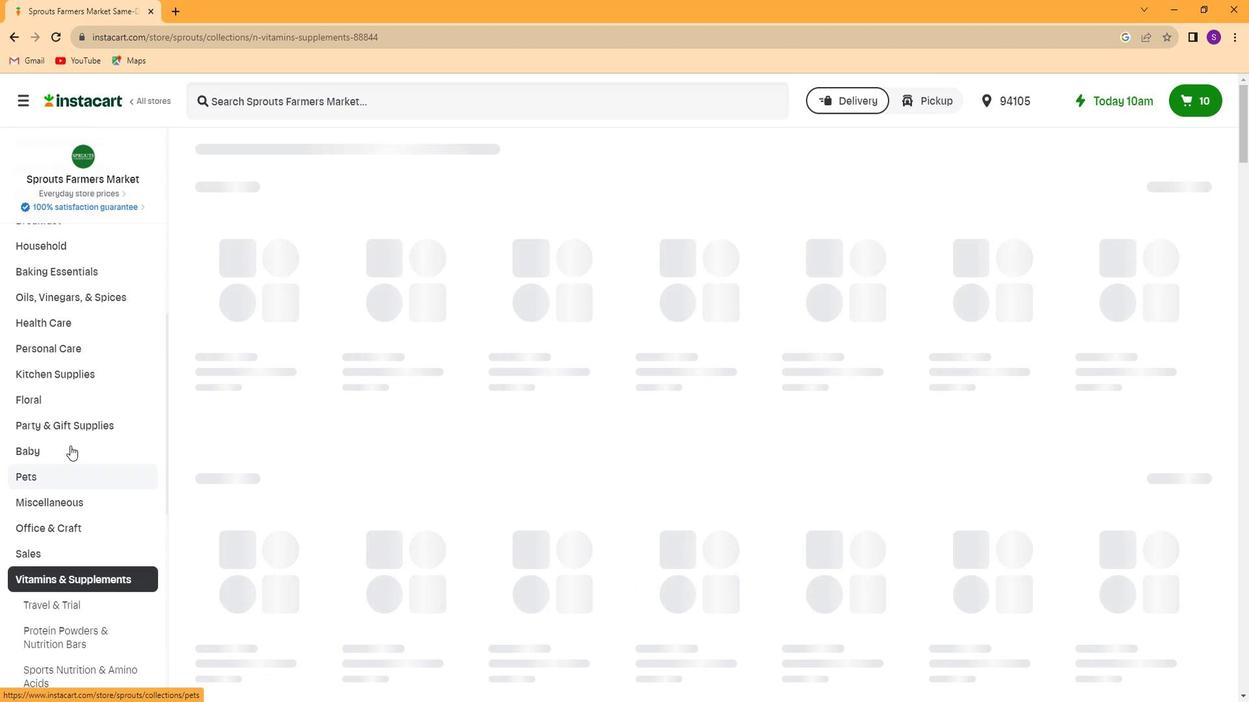 
Action: Mouse scrolled (67, 435) with delta (0, 0)
Screenshot: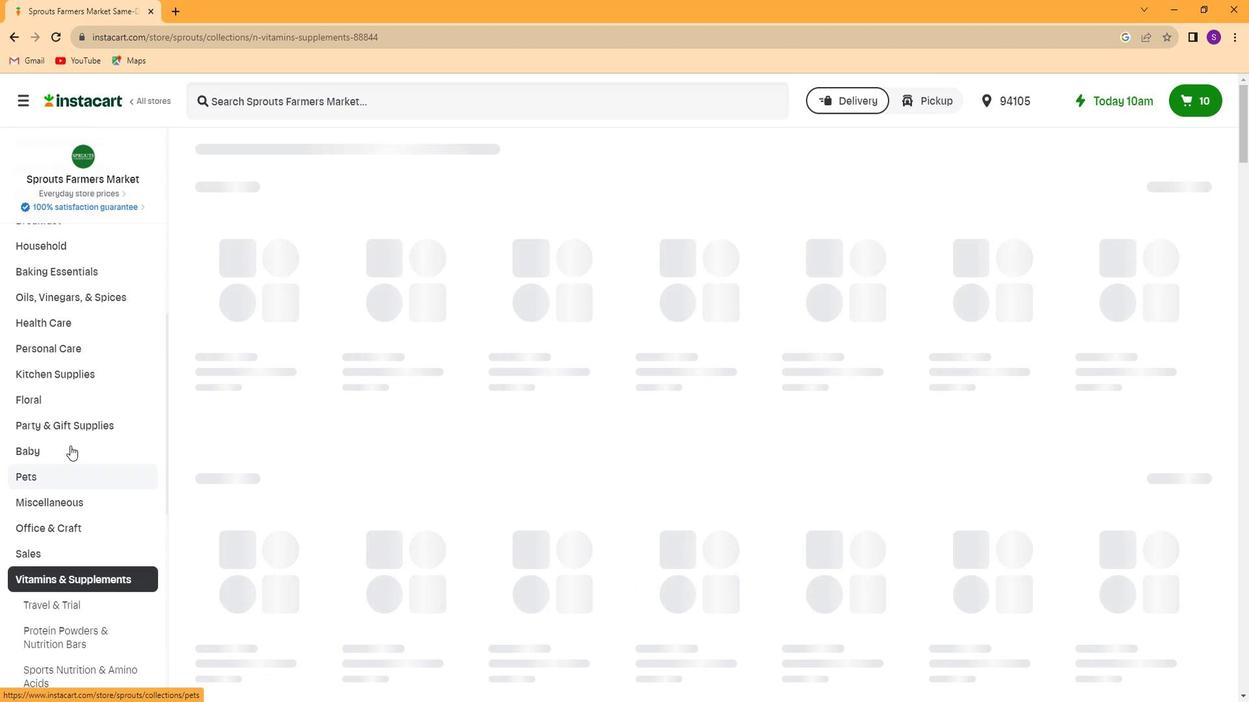
Action: Mouse moved to (67, 426)
Screenshot: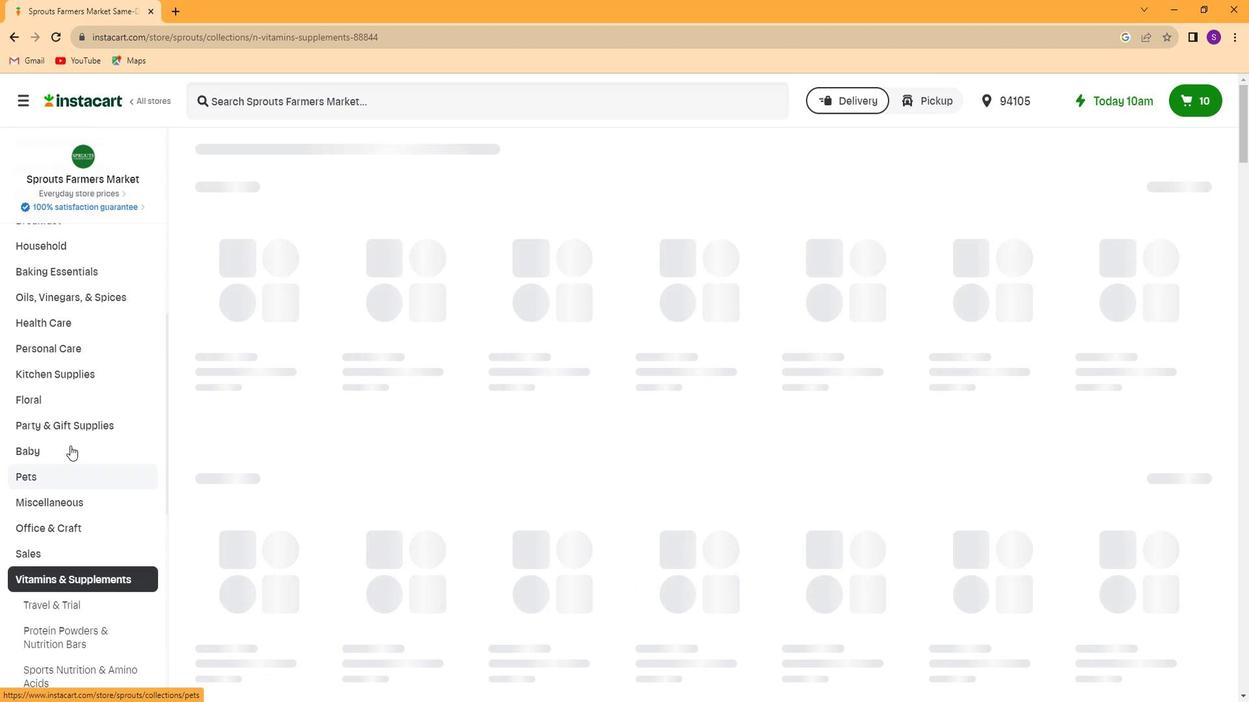 
Action: Mouse scrolled (67, 425) with delta (0, 0)
Screenshot: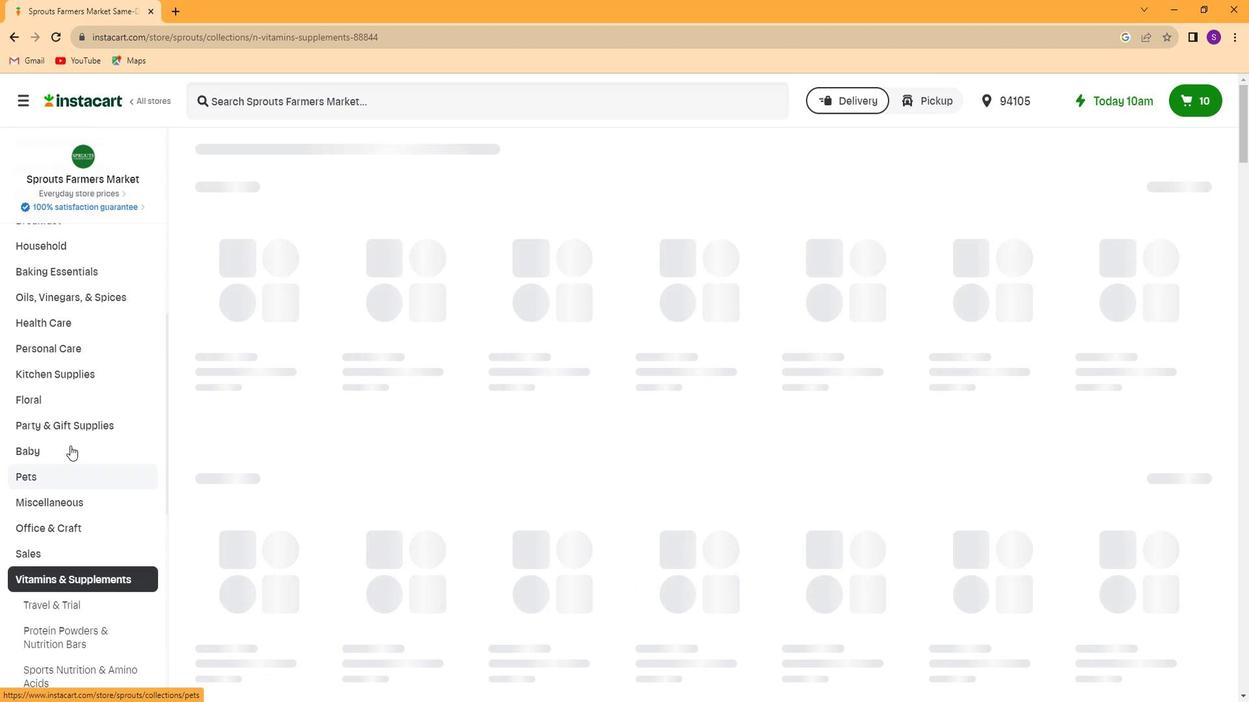 
Action: Mouse moved to (67, 417)
Screenshot: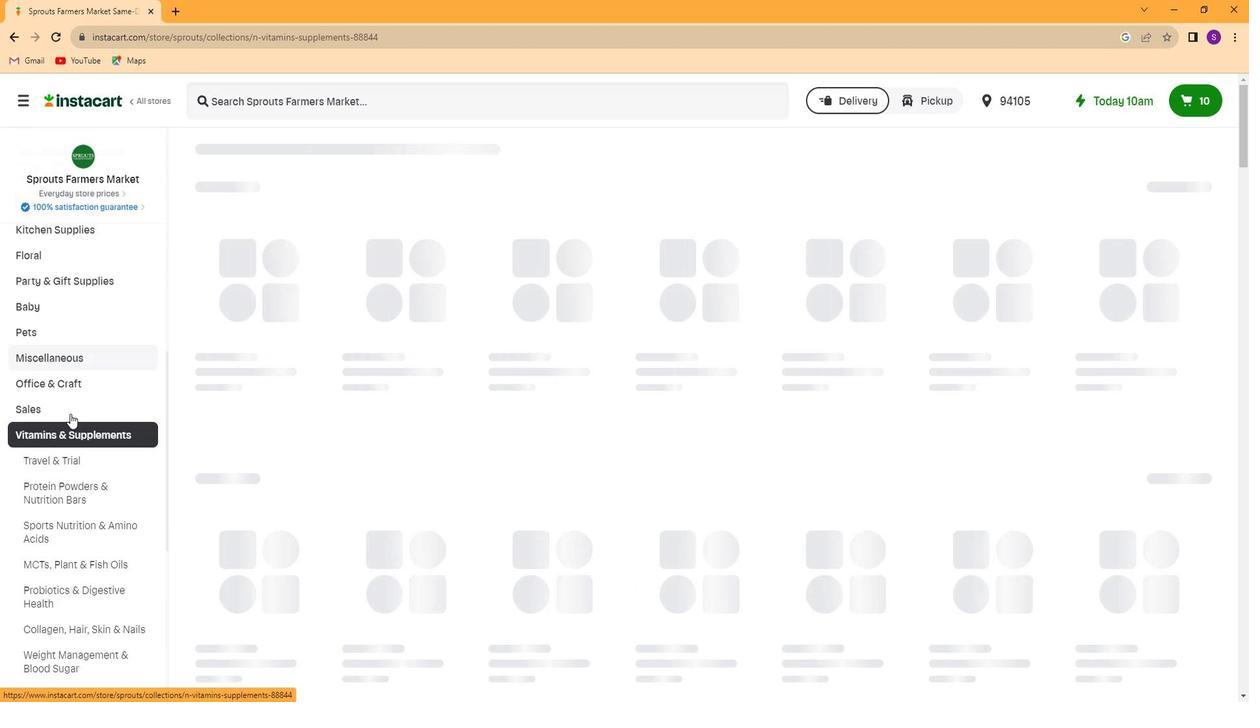 
Action: Mouse scrolled (67, 416) with delta (0, 0)
Screenshot: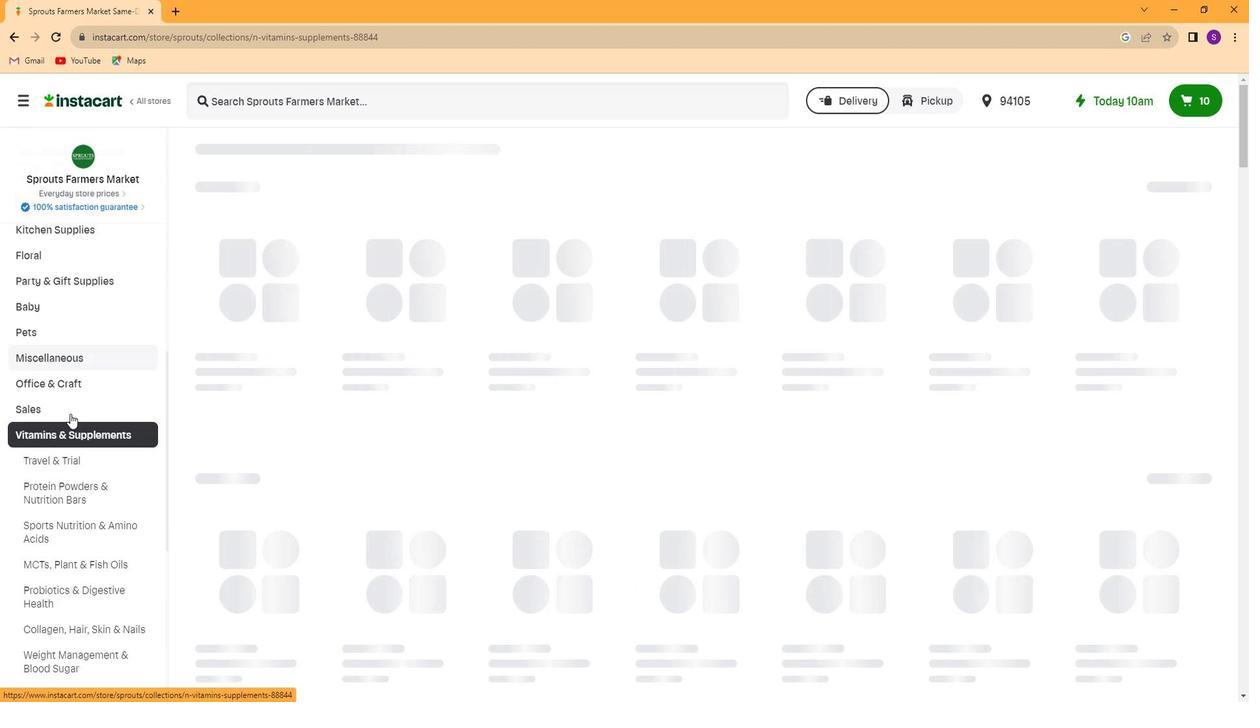 
Action: Mouse moved to (98, 432)
Screenshot: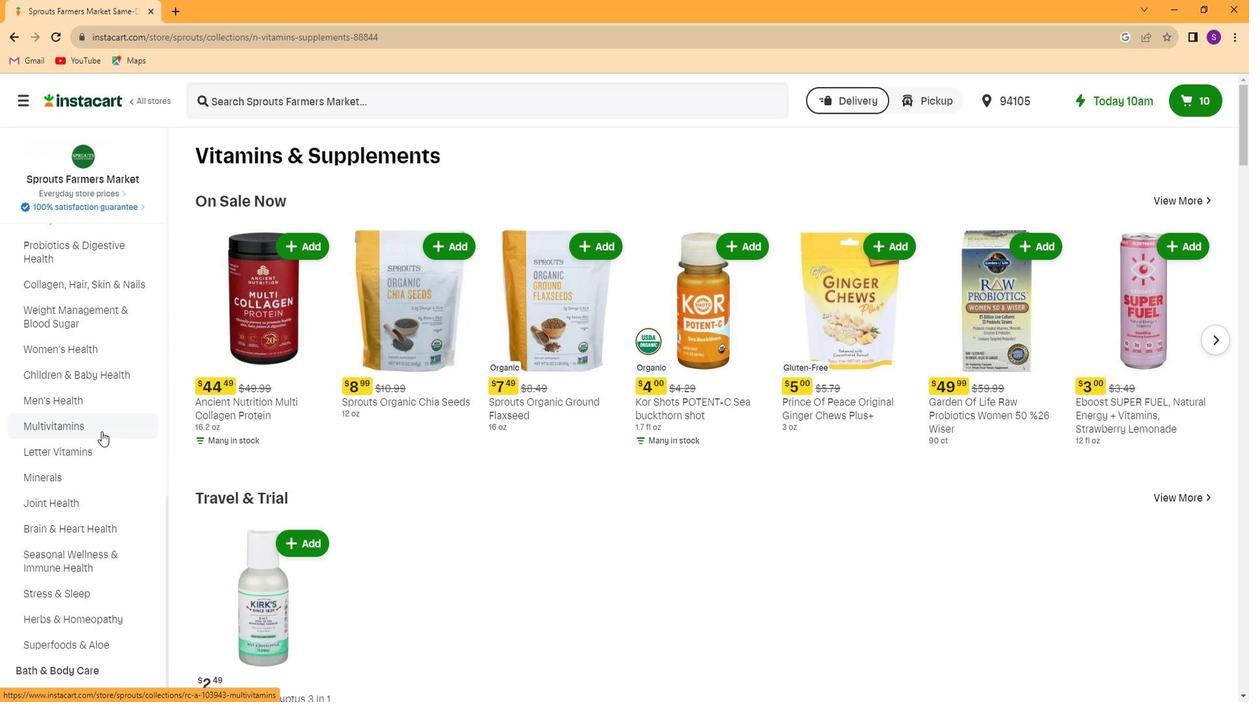 
Action: Mouse pressed left at (98, 432)
Screenshot: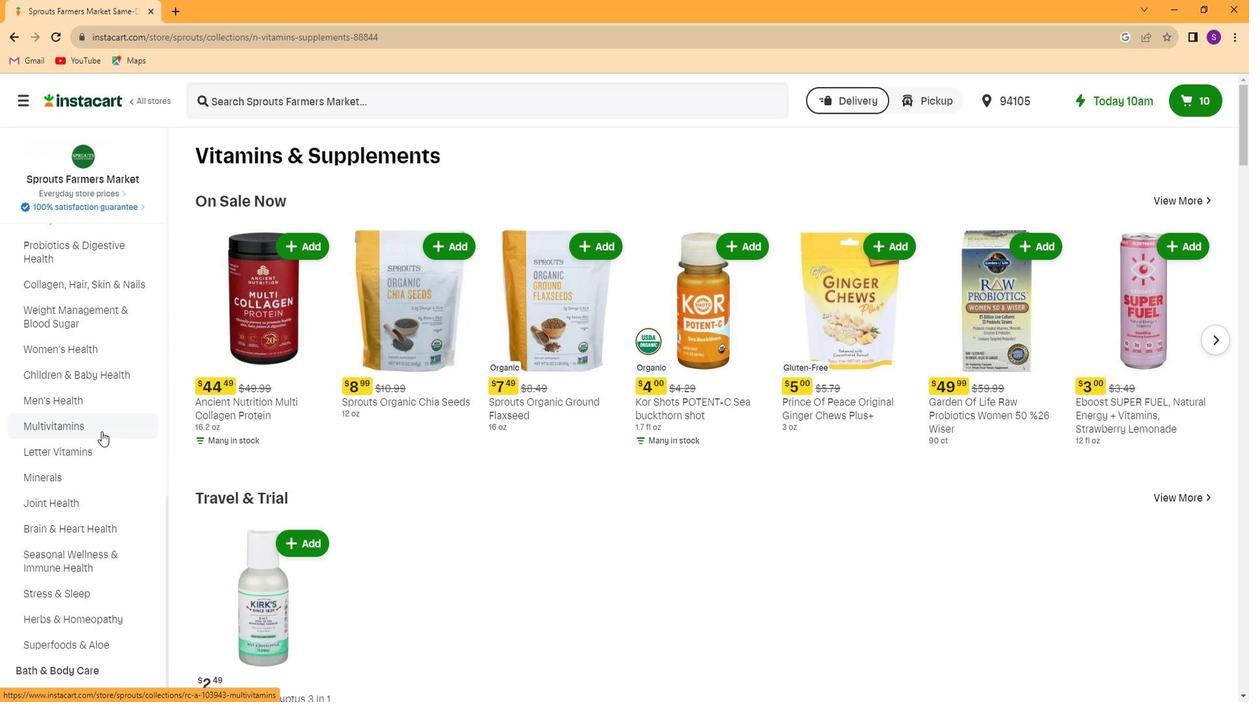 
Action: Mouse moved to (459, 98)
Screenshot: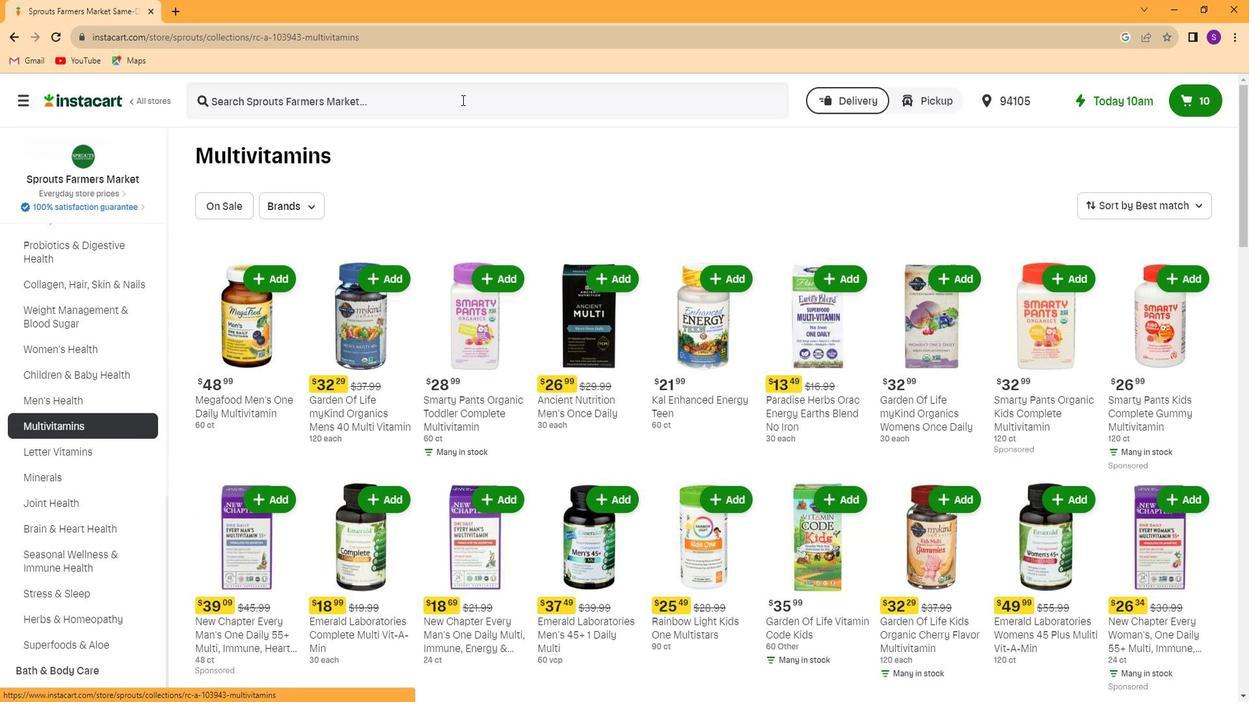 
Action: Mouse pressed left at (459, 98)
Screenshot: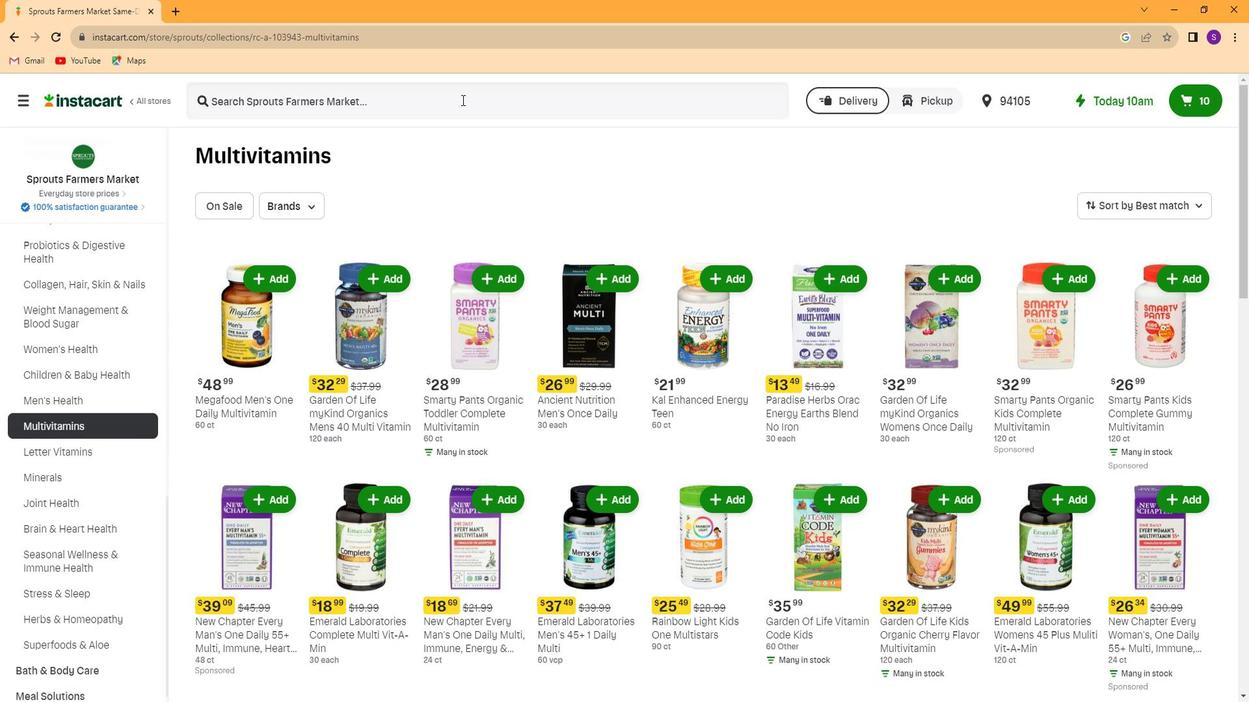 
Action: Key pressed <Key.caps_lock>F<Key.caps_lock>ruily<Key.space>organic<Key.space>men's<Key.space>multivitamin<Key.enter>
Screenshot: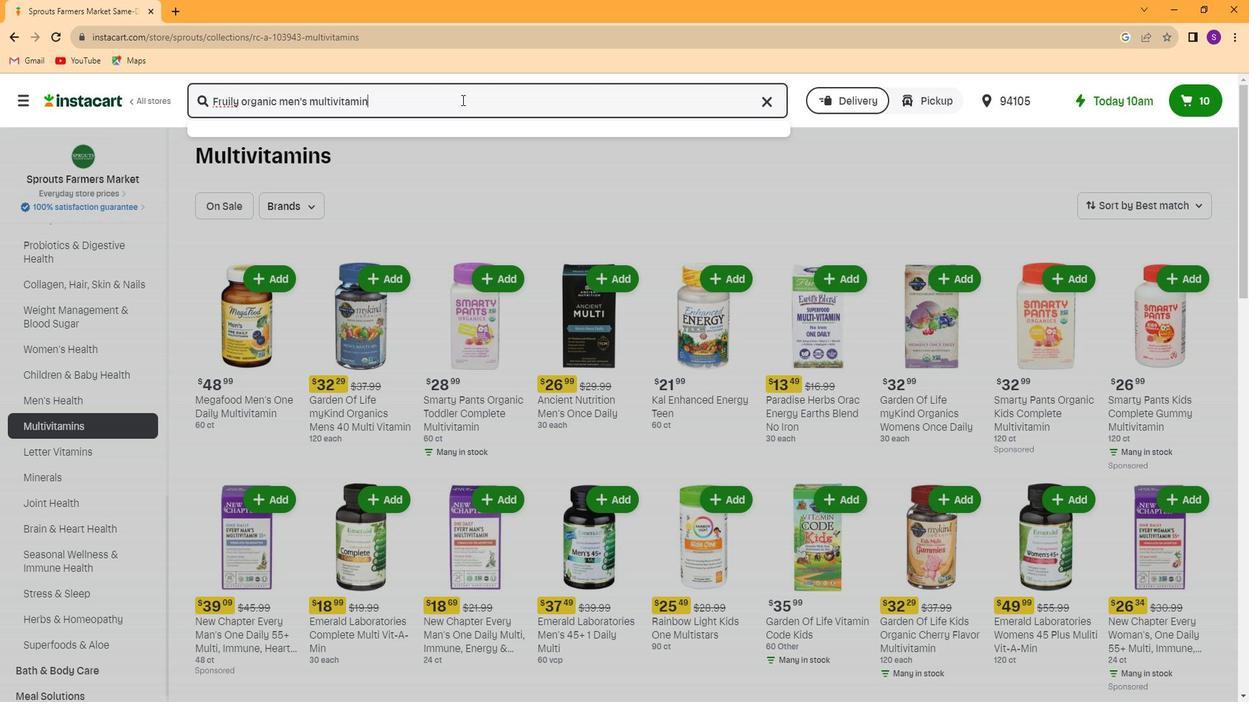 
Action: Mouse moved to (510, 222)
Screenshot: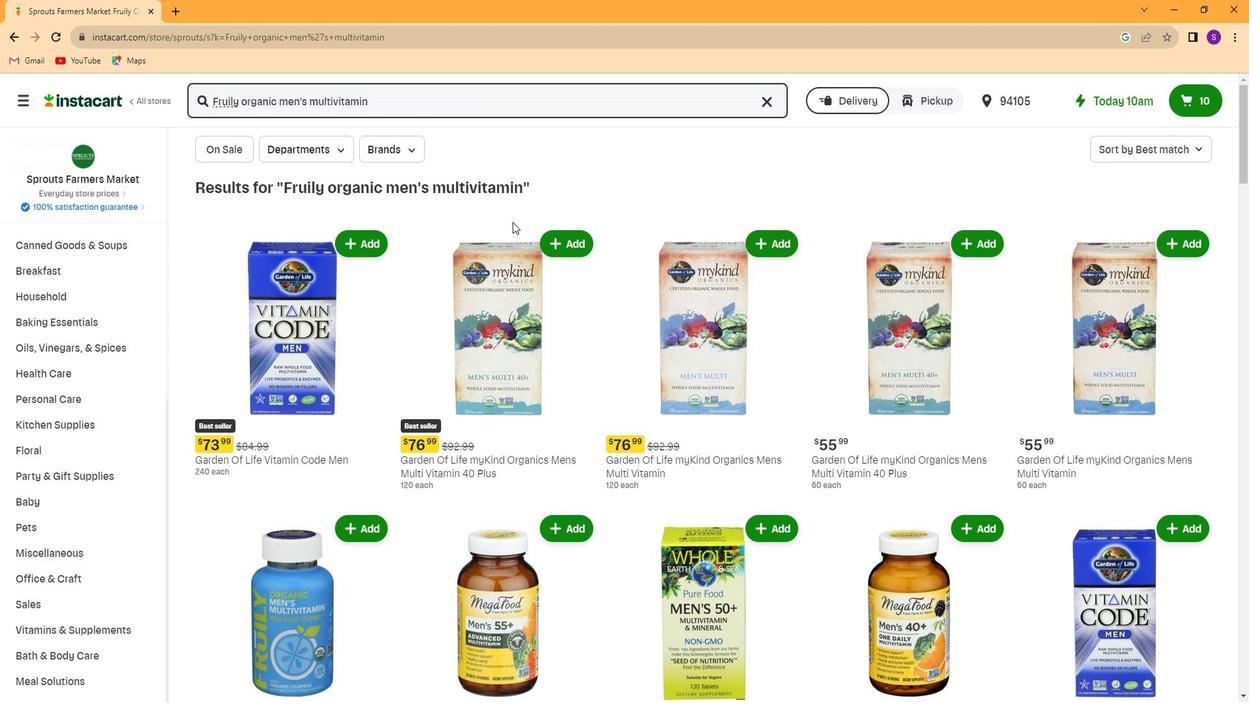 
Action: Mouse scrolled (510, 221) with delta (0, 0)
Screenshot: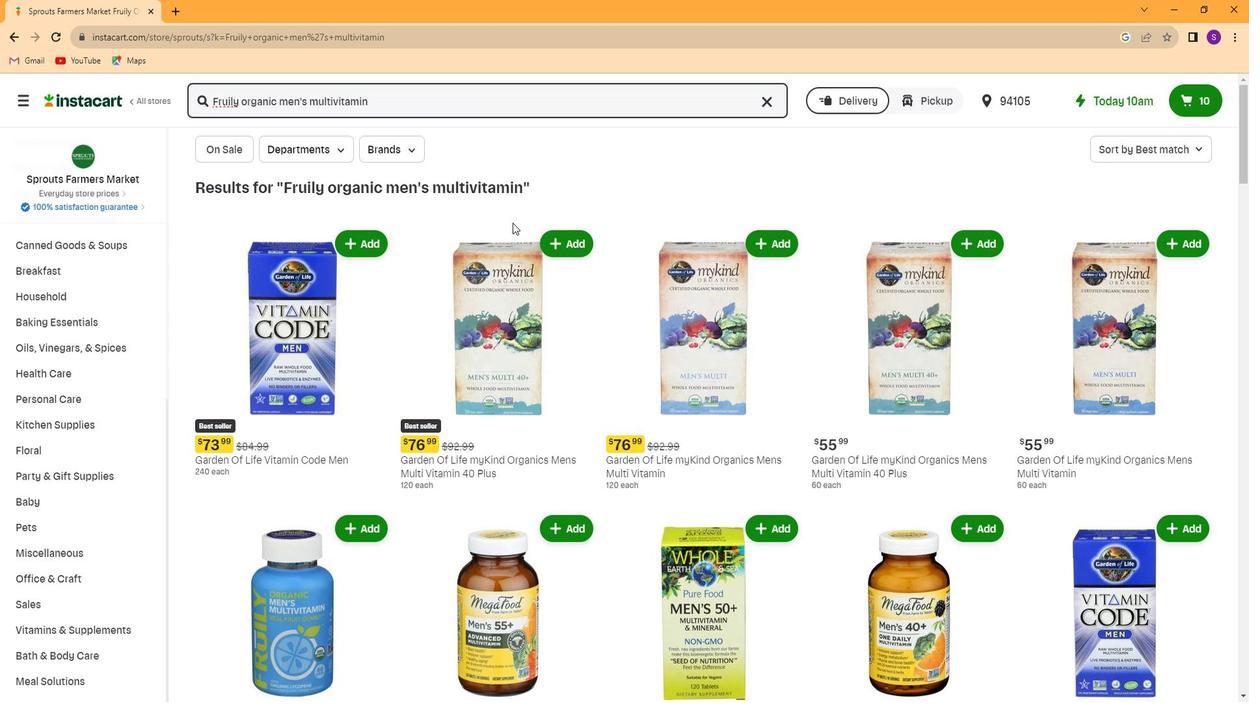 
Action: Mouse scrolled (510, 221) with delta (0, 0)
Screenshot: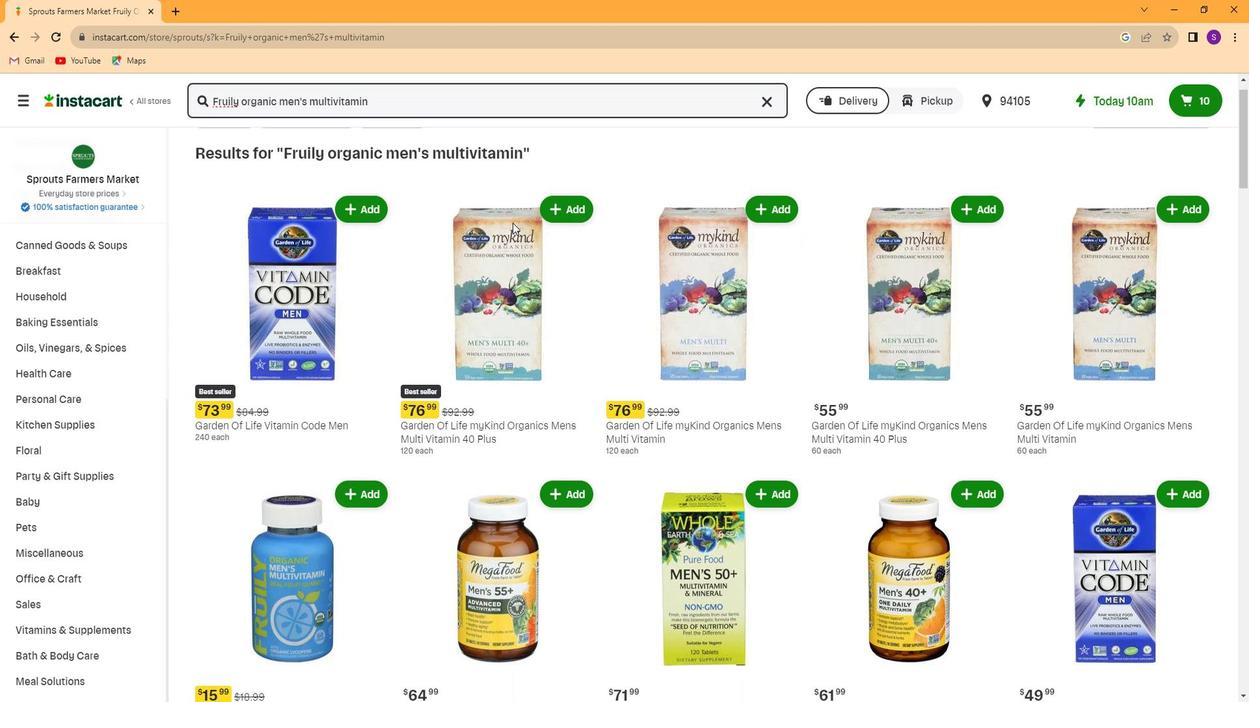 
Action: Mouse moved to (344, 395)
Screenshot: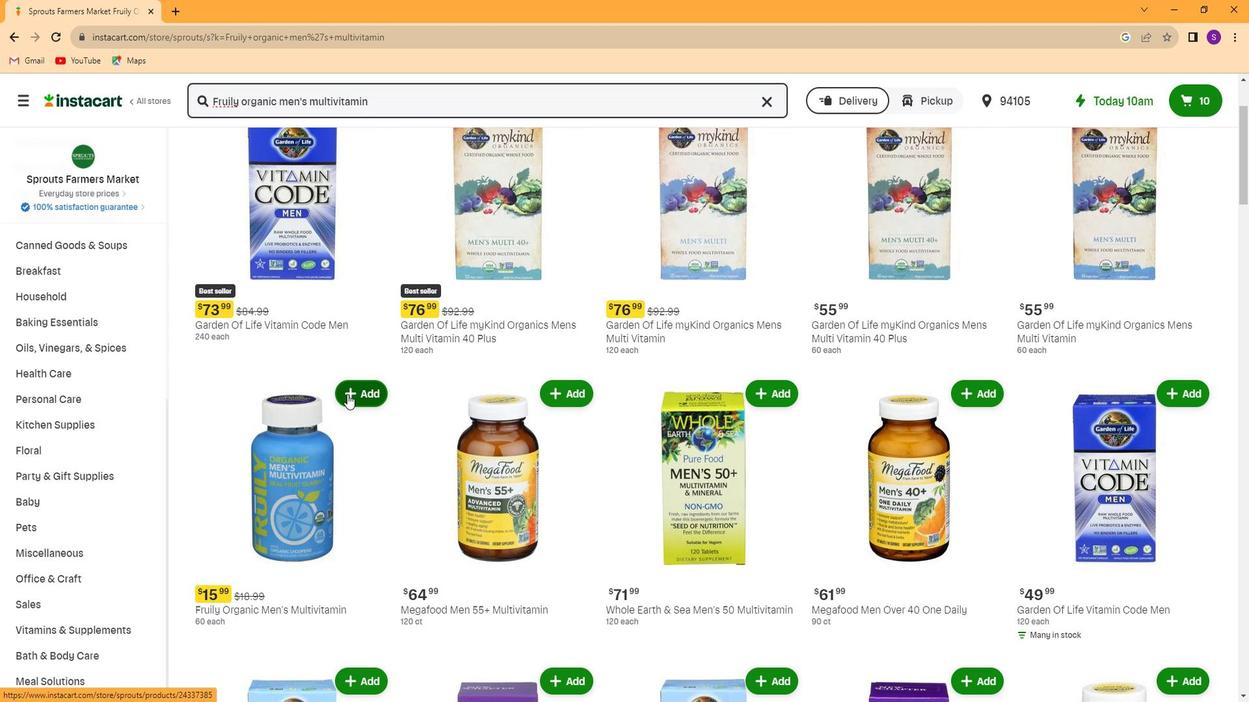 
Action: Mouse pressed left at (344, 395)
Screenshot: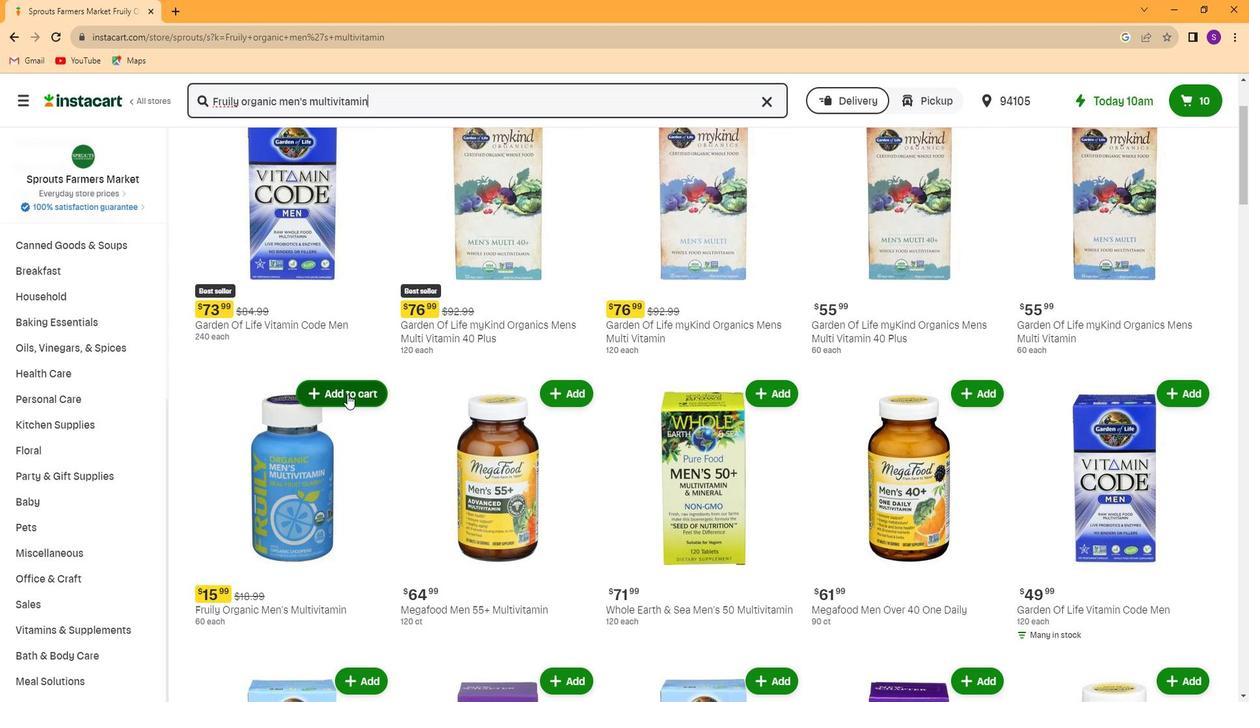 
Action: Mouse moved to (628, 385)
Screenshot: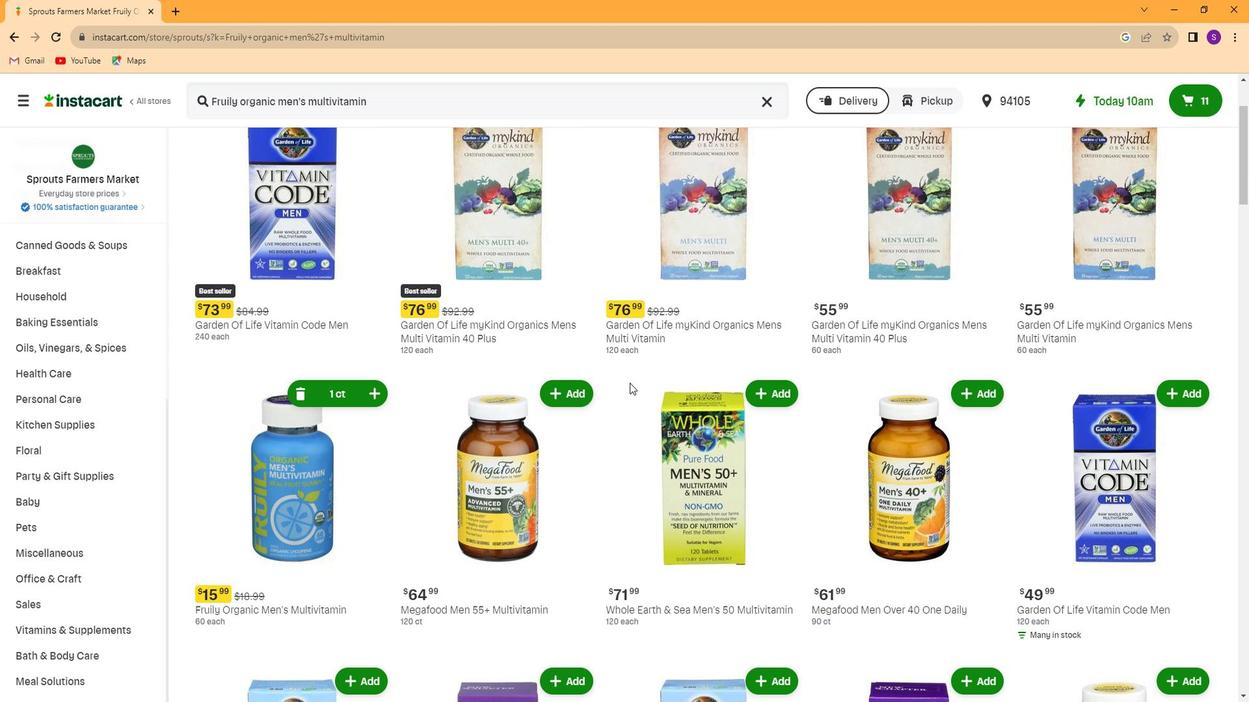 
